 Task: Open a blank sheet, save the file as conflict.odt Add Heading 'Key elements of effective conflict resolution: 'Add the following points with small alphabets 'a)	Active listening_x000D_
b)	Empathy_x000D_
c)	Finding common ground_x000D_
d)	Compromising_x000D_
'Select the entire thext and change line spacing to  1.5 ,change the font size of heading and points to 26
Action: Mouse moved to (1039, 74)
Screenshot: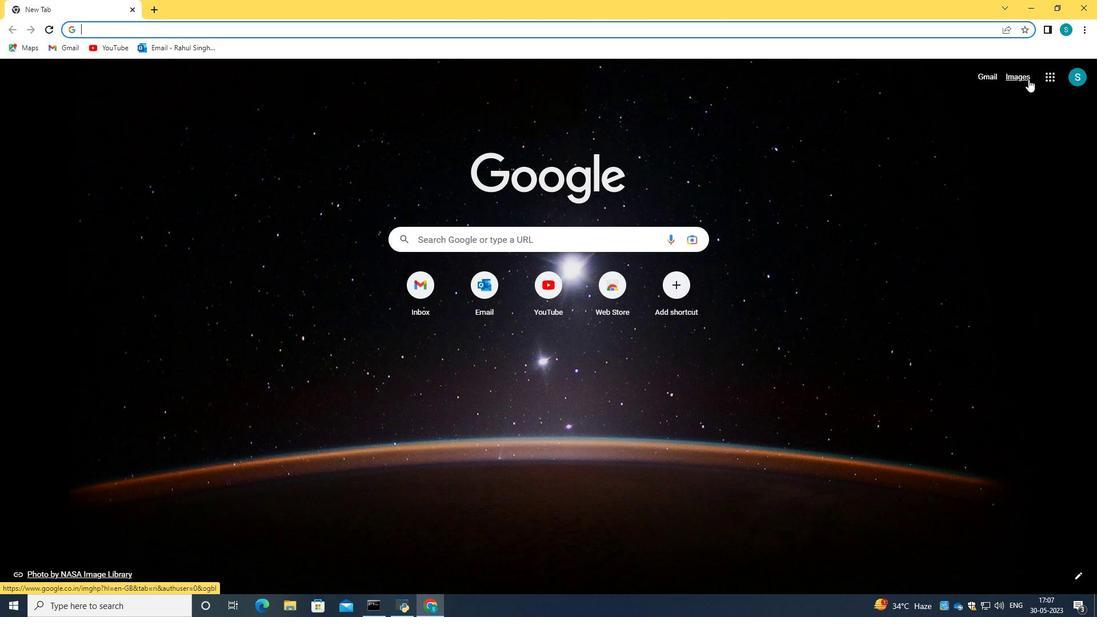 
Action: Mouse pressed left at (1039, 74)
Screenshot: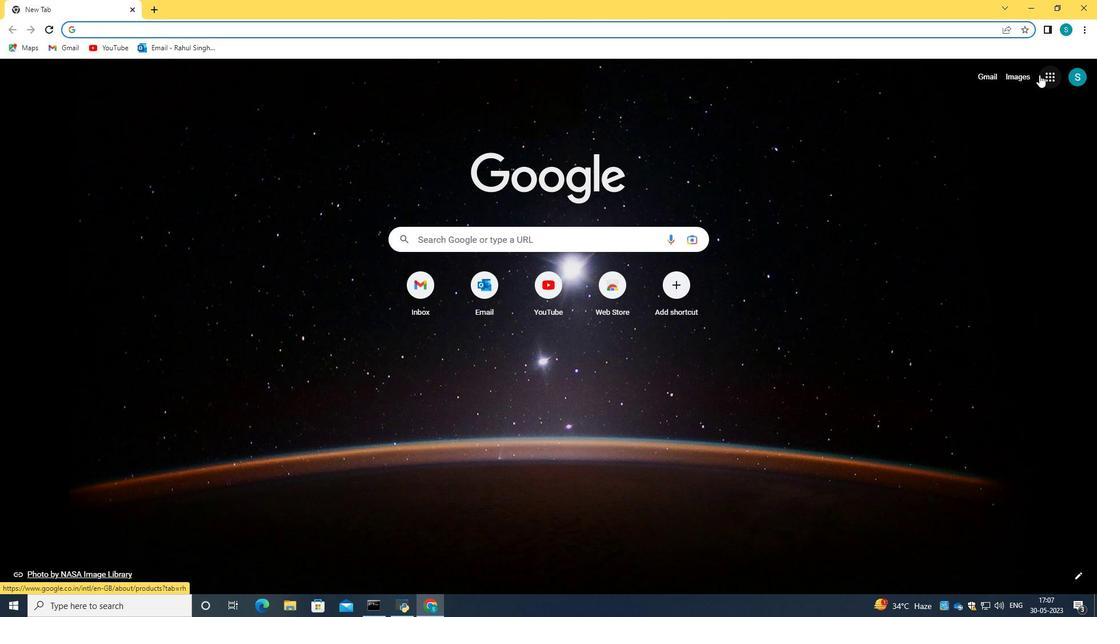 
Action: Mouse moved to (945, 186)
Screenshot: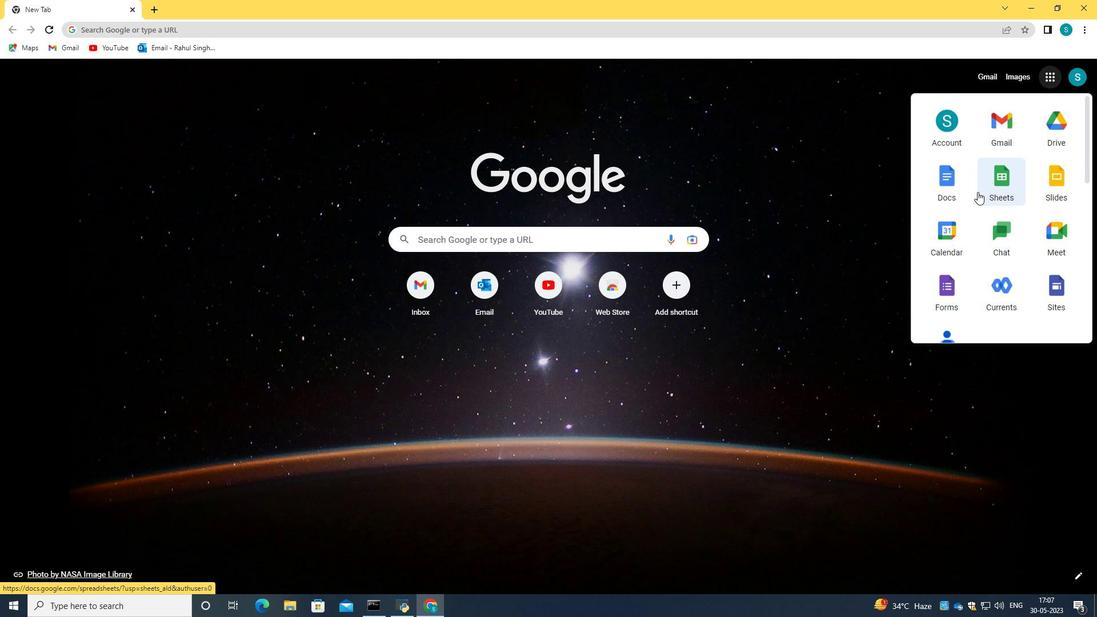 
Action: Mouse pressed left at (945, 186)
Screenshot: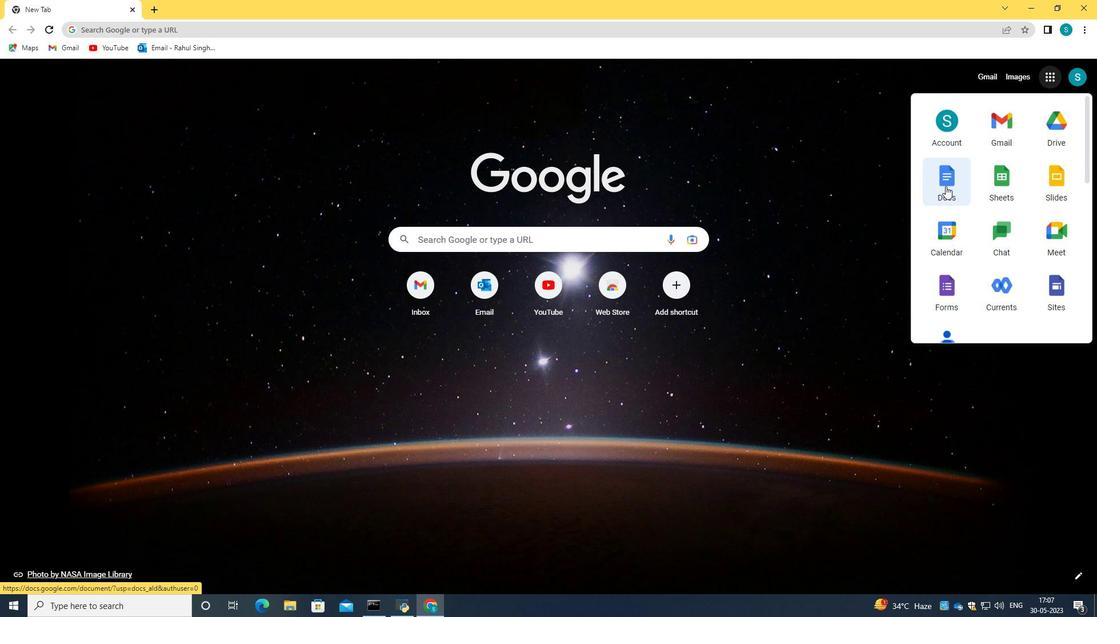 
Action: Mouse moved to (260, 188)
Screenshot: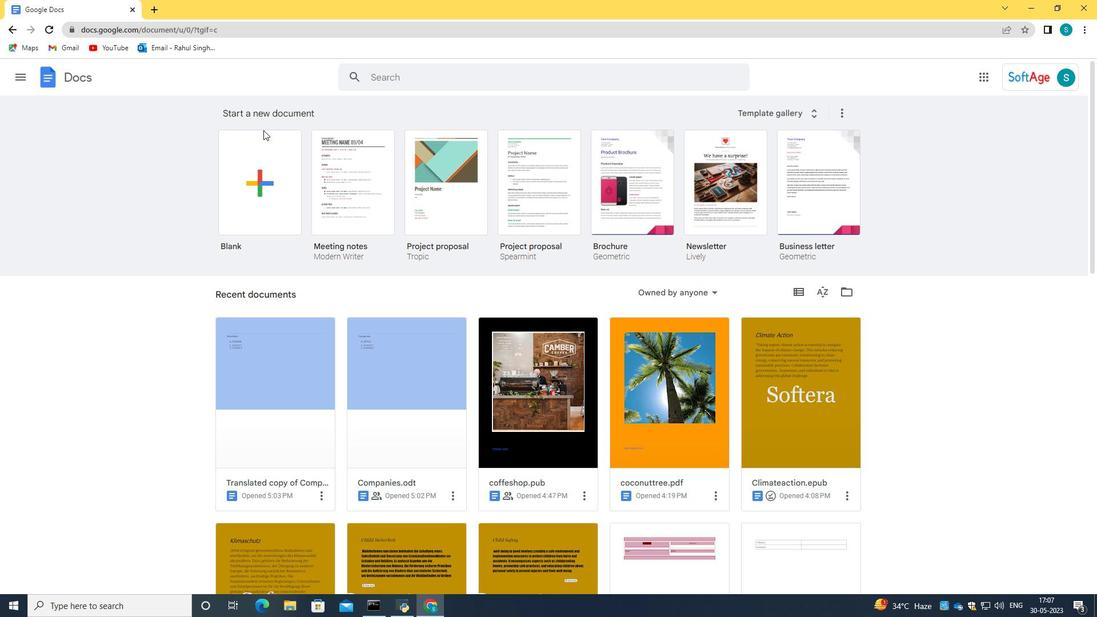 
Action: Mouse pressed left at (260, 188)
Screenshot: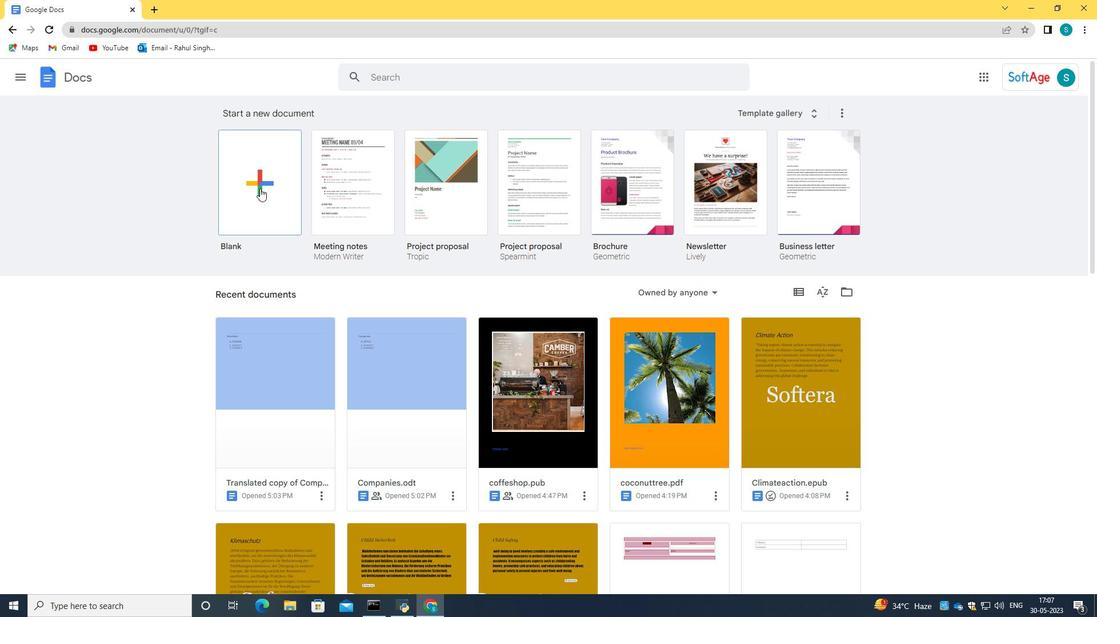 
Action: Mouse moved to (108, 68)
Screenshot: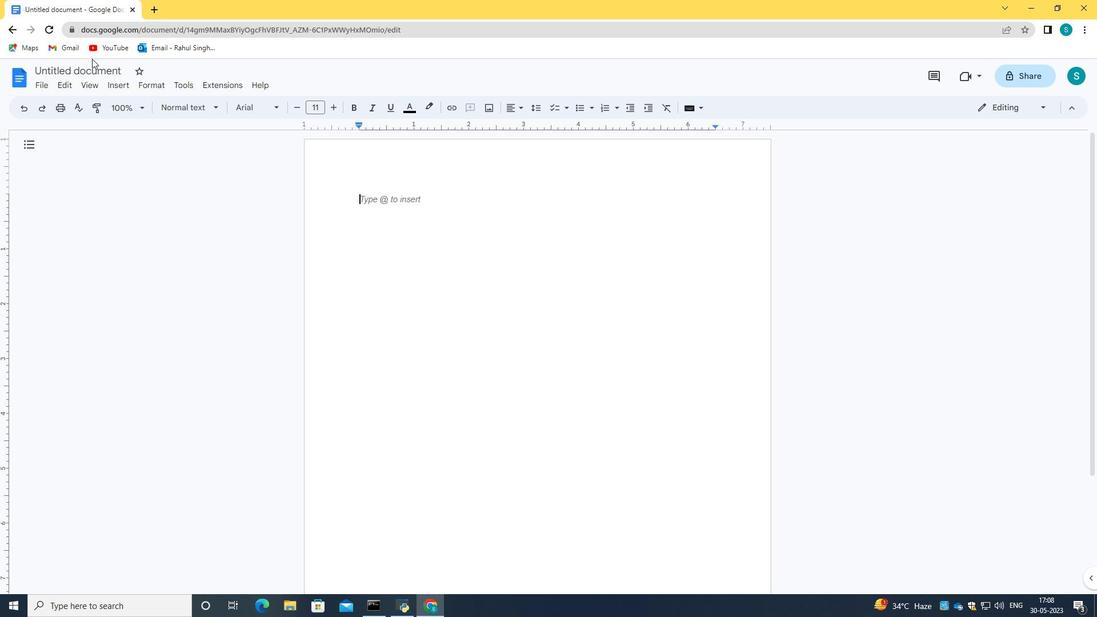 
Action: Mouse pressed left at (108, 68)
Screenshot: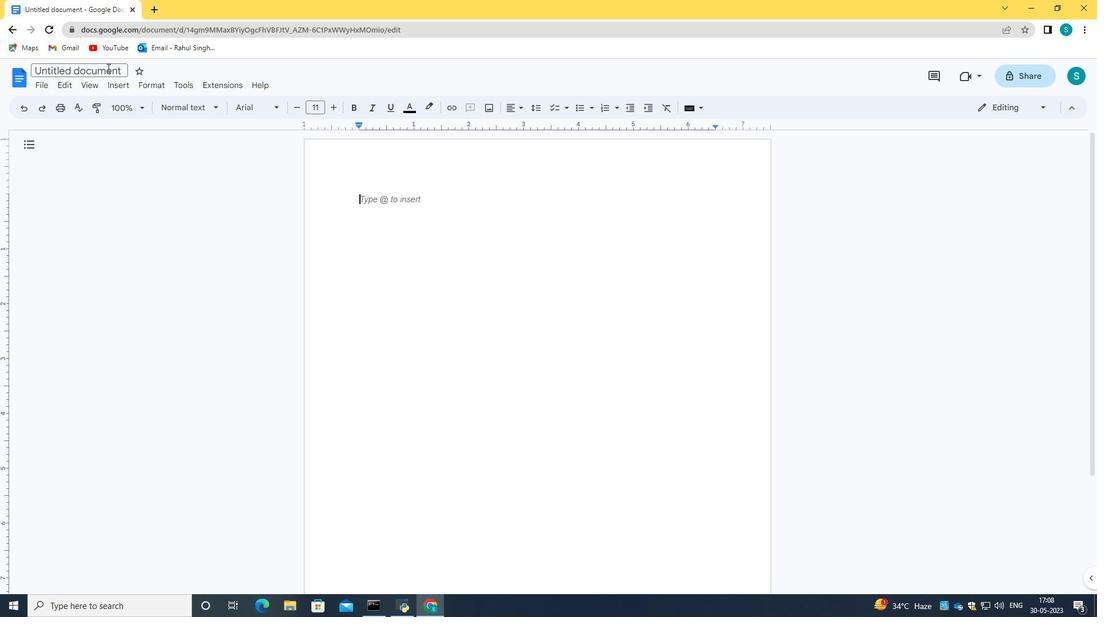 
Action: Key pressed <Key.caps_lock>C<Key.caps_lock>onflict.odt
Screenshot: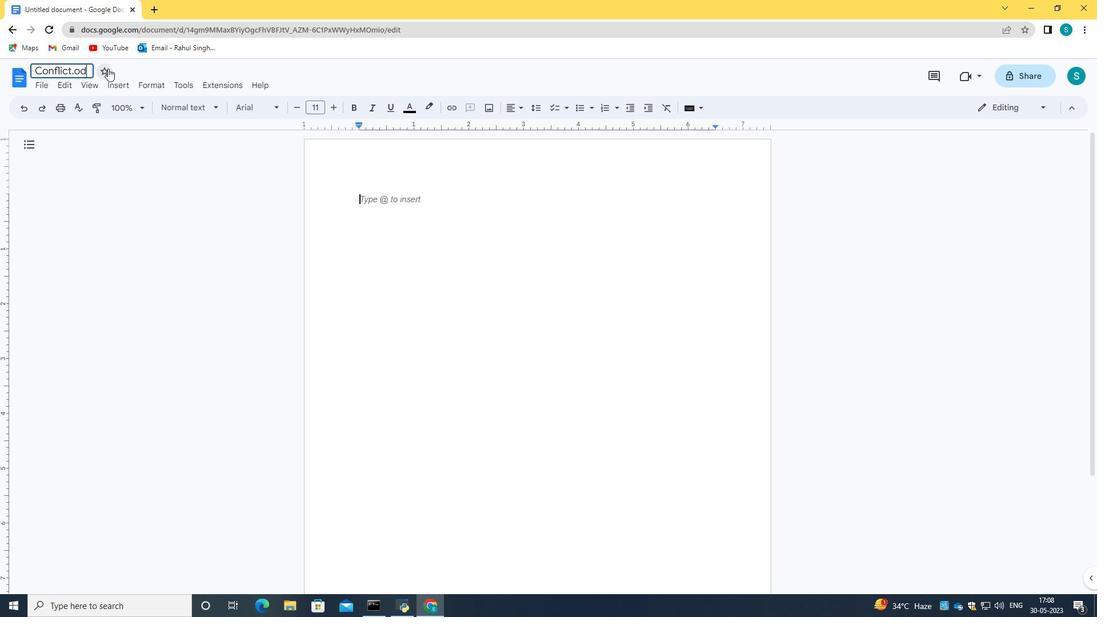 
Action: Mouse moved to (204, 69)
Screenshot: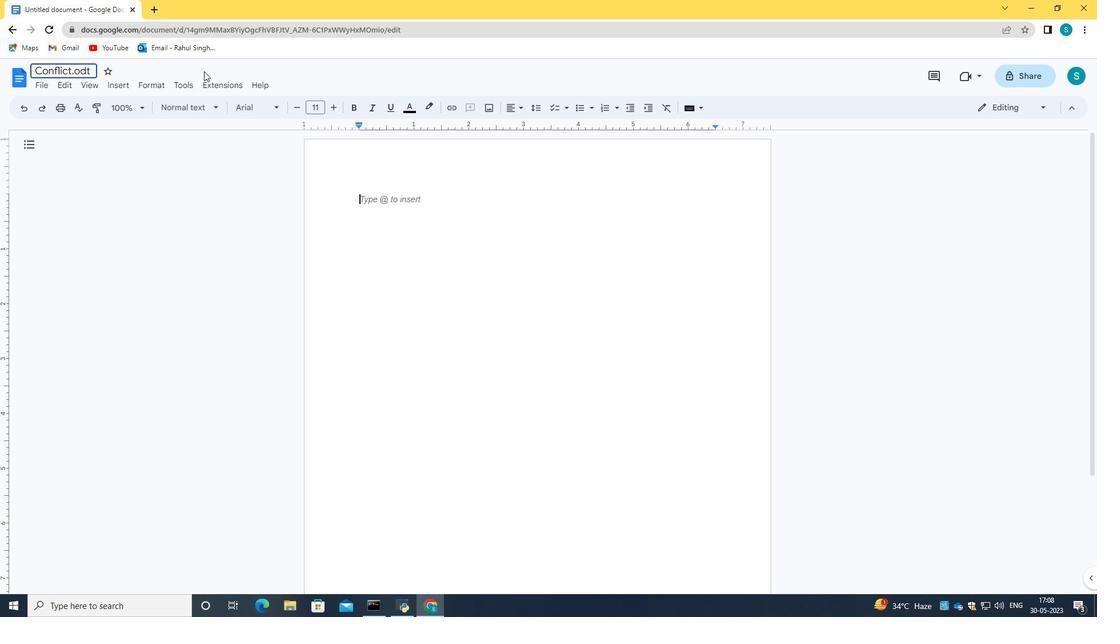 
Action: Mouse pressed left at (204, 69)
Screenshot: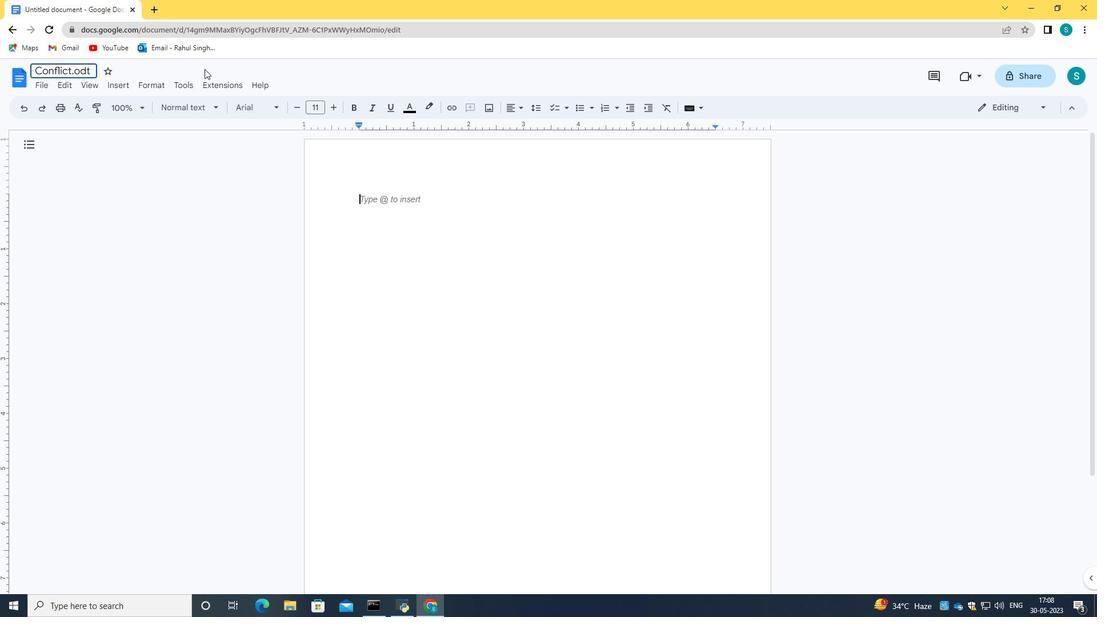 
Action: Mouse moved to (453, 214)
Screenshot: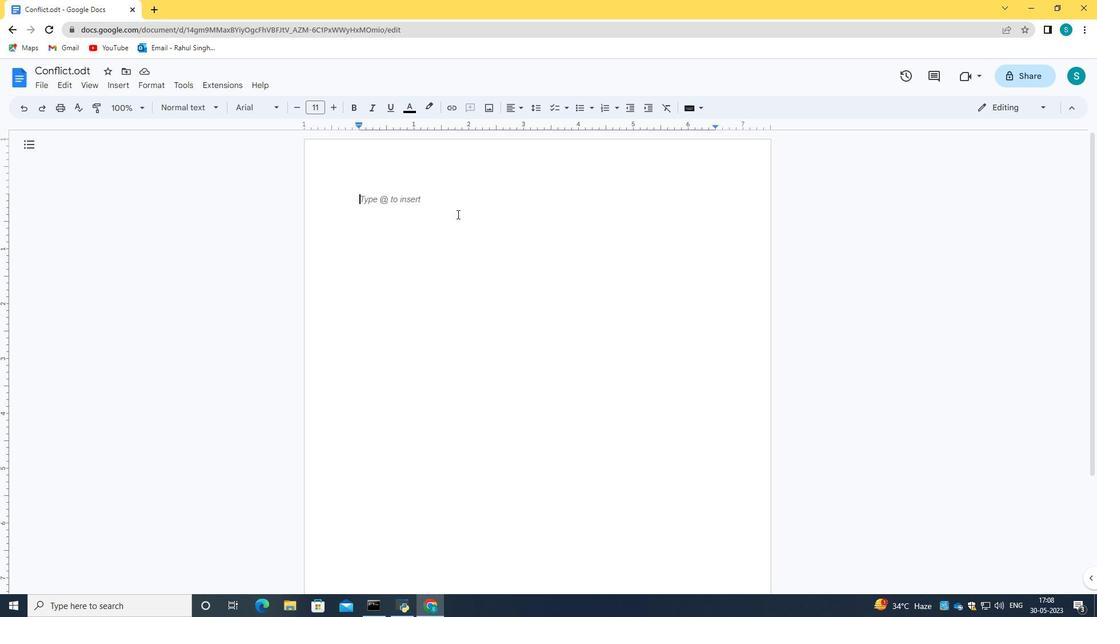 
Action: Key pressed <Key.caps_lock>KK
Screenshot: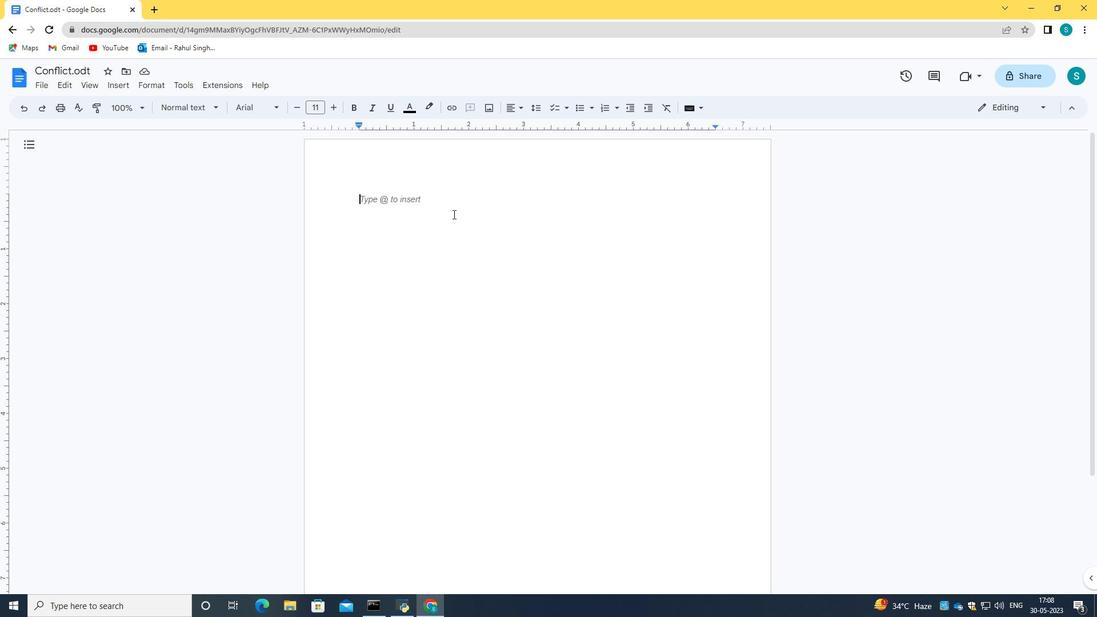 
Action: Mouse moved to (451, 214)
Screenshot: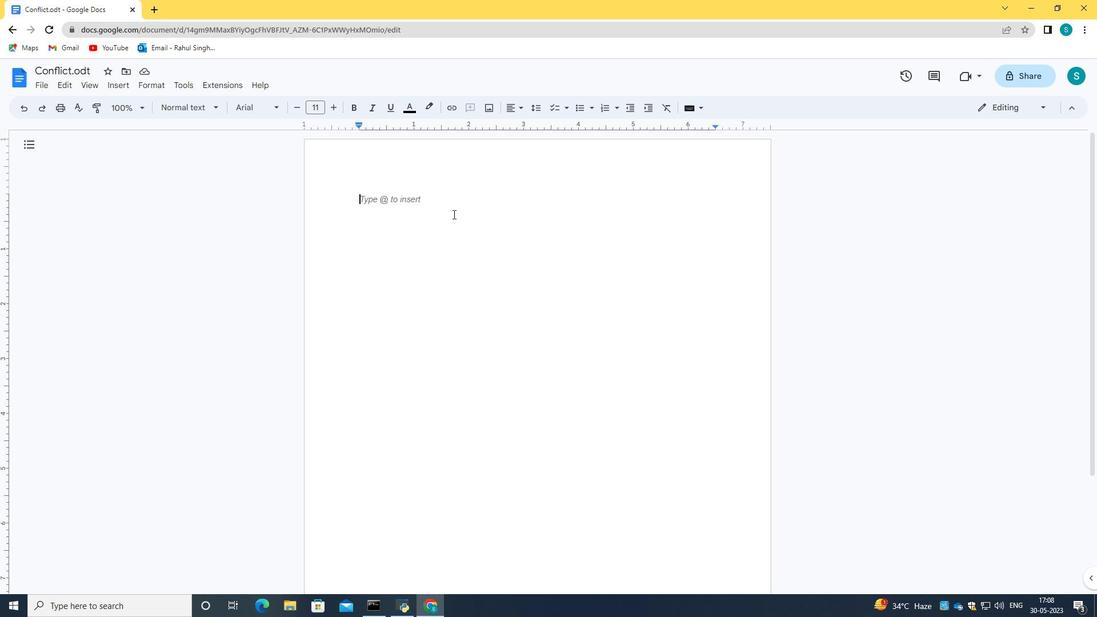 
Action: Mouse pressed left at (451, 214)
Screenshot: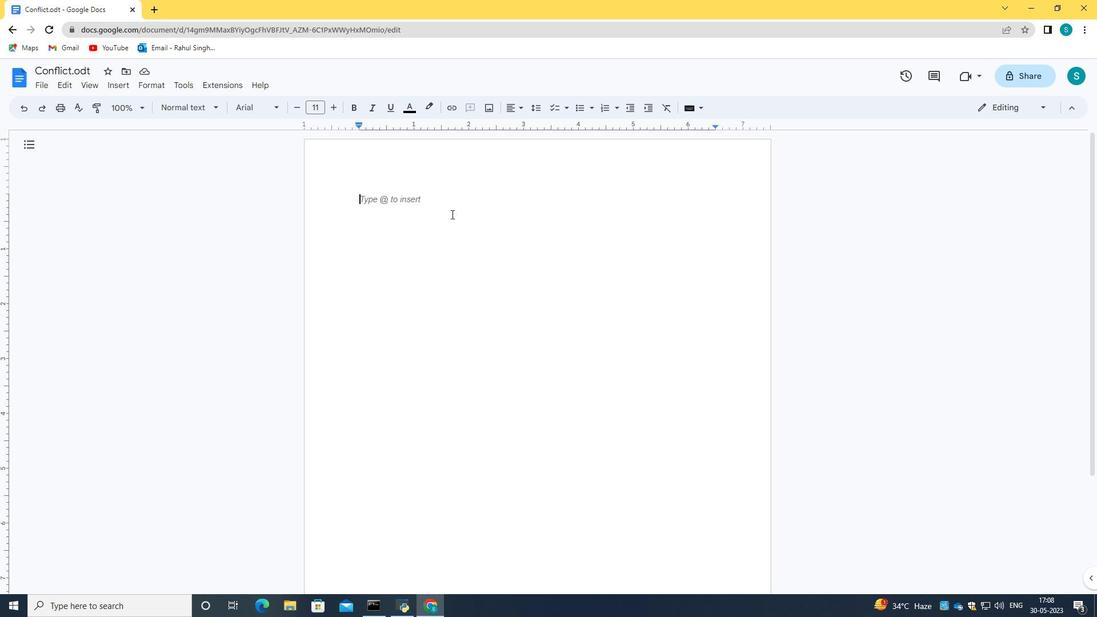 
Action: Mouse moved to (397, 203)
Screenshot: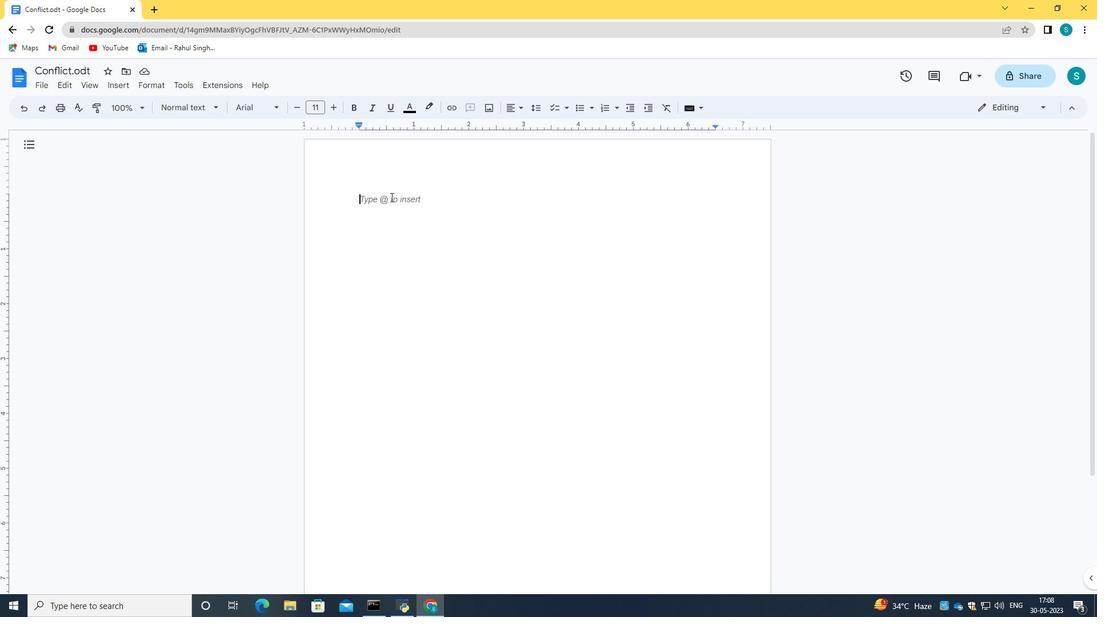 
Action: Mouse pressed left at (397, 203)
Screenshot: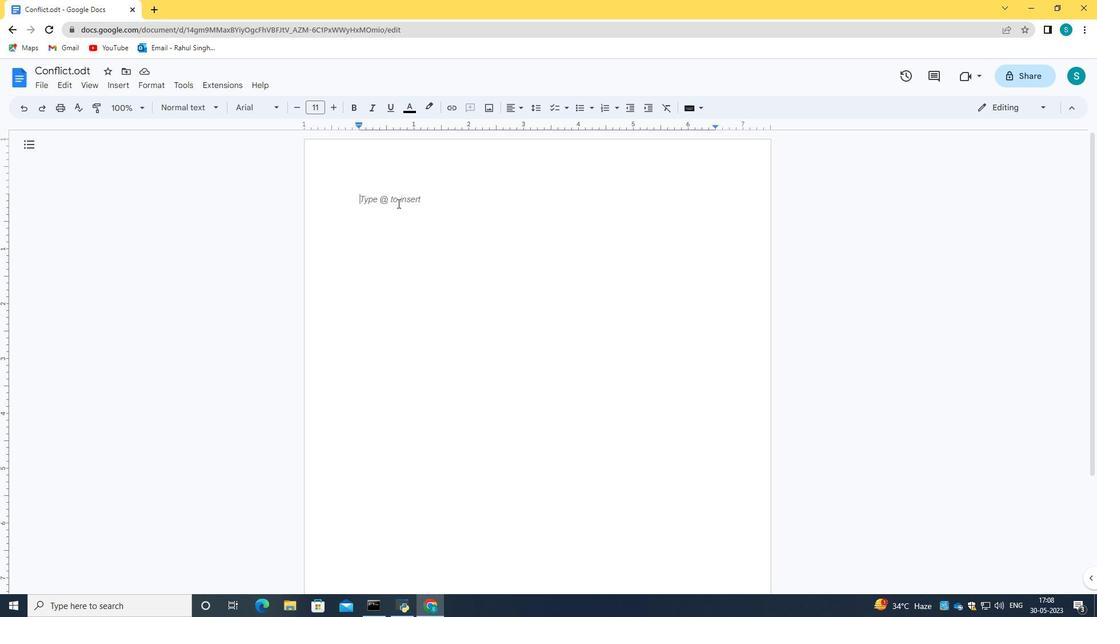 
Action: Mouse moved to (398, 203)
Screenshot: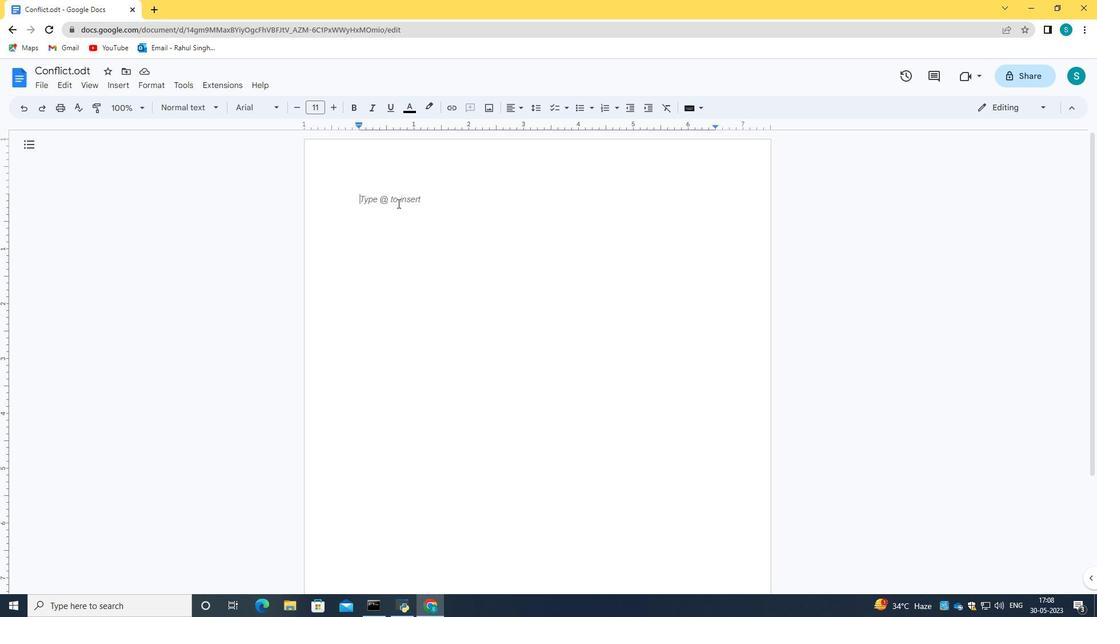 
Action: Key pressed FD<Key.backspace><Key.backspace><Key.caps_lock>k<Key.caps_lock><Key.backspace>K<Key.caps_lock>ty<Key.backspace><Key.backspace>ey<Key.space><Key.caps_lock>E<Key.caps_lock>lements<Key.space>of<Key.space>effective<Key.space>conflict<Key.space>resolution<Key.enter><Key.backspace><Key.shift_r><Key.shift_r><Key.shift_r>:<Key.backspace><Key.enter><Key.enter>
Screenshot: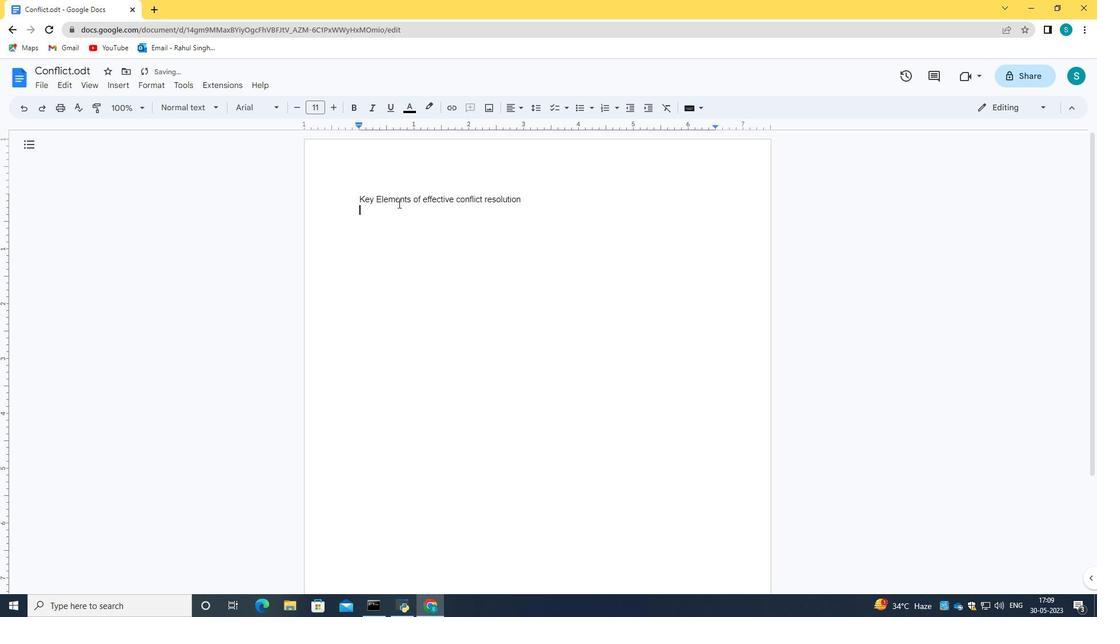 
Action: Mouse scrolled (398, 204) with delta (0, 0)
Screenshot: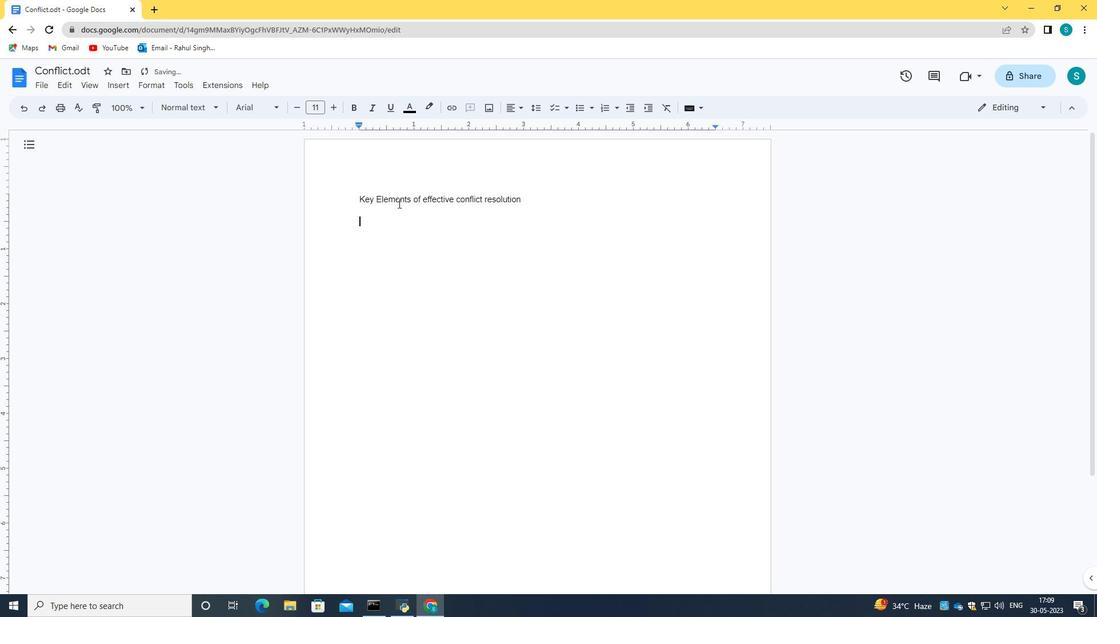 
Action: Mouse moved to (398, 202)
Screenshot: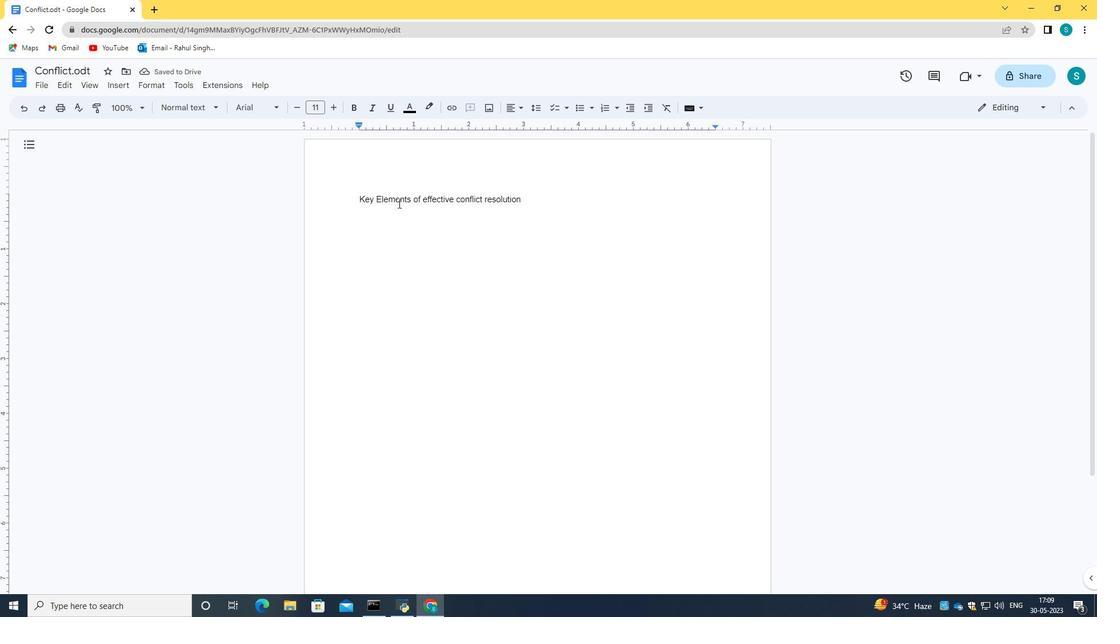 
Action: Key pressed <Key.shift>A<Key.backspace>a<Key.shift_r>)<Key.space><Key.caps_lock>A<Key.caps_lock>ctivr<Key.space><Key.backspace><Key.backspace>e<Key.space><Key.backspace><Key.backspace><Key.backspace><Key.backspace><Key.backspace><Key.backspace><Key.backspace>active<Key.space>listening<Key.enter><Key.caps_lock>E<Key.caps_lock>mpathy<Key.enter>finding<Key.space>common<Key.space>ground<Key.enter>comprosmising
Screenshot: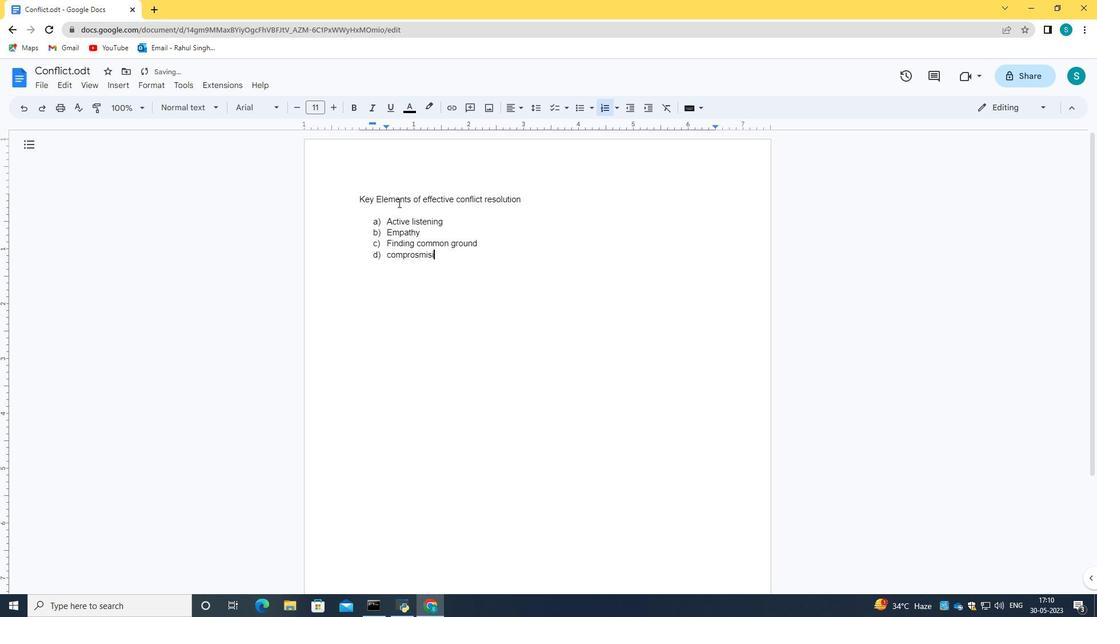 
Action: Mouse moved to (492, 278)
Screenshot: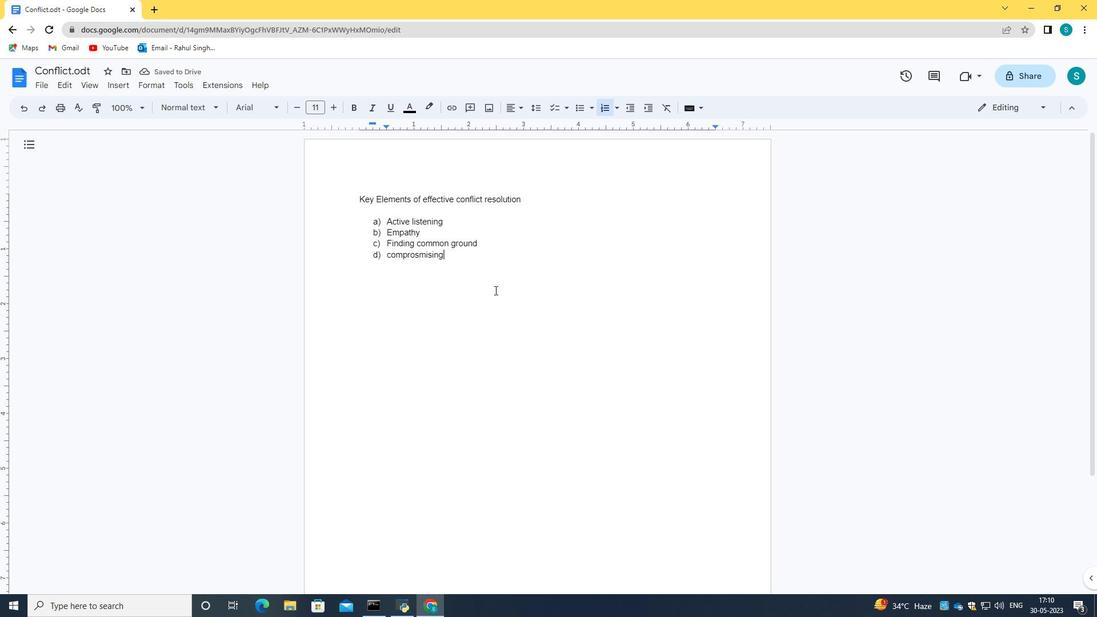 
Action: Mouse pressed left at (492, 278)
Screenshot: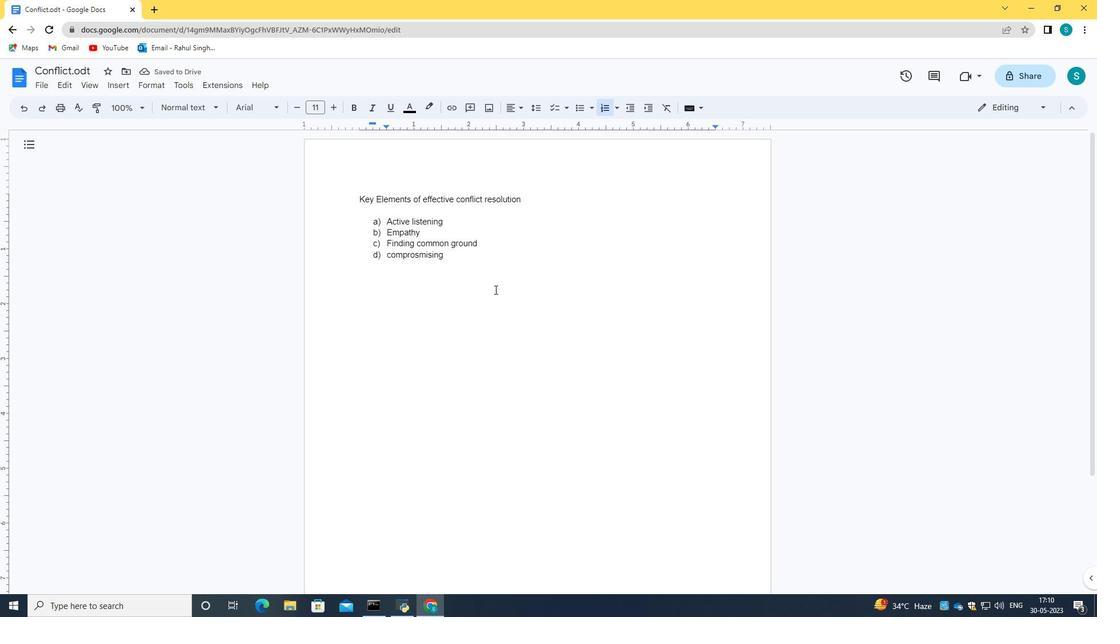 
Action: Mouse moved to (430, 240)
Screenshot: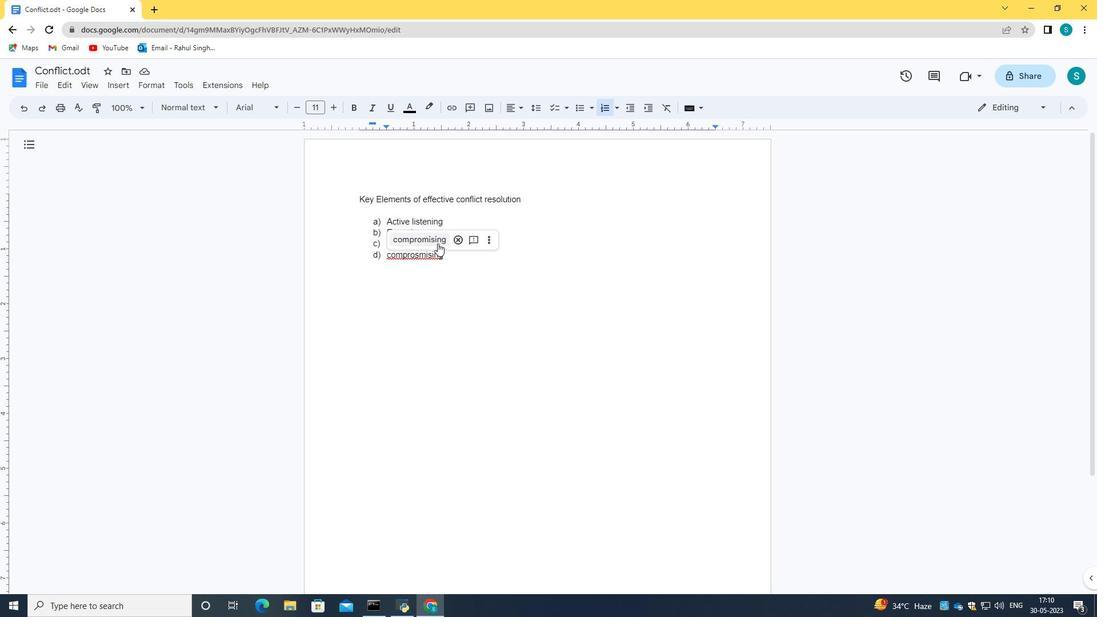 
Action: Mouse pressed left at (430, 240)
Screenshot: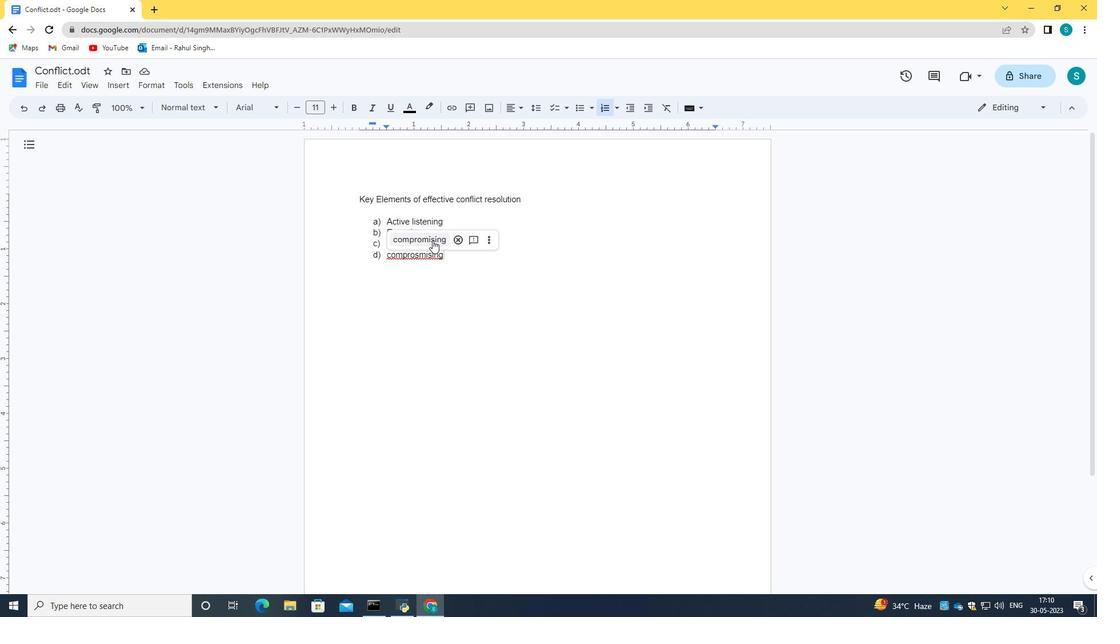
Action: Mouse moved to (385, 218)
Screenshot: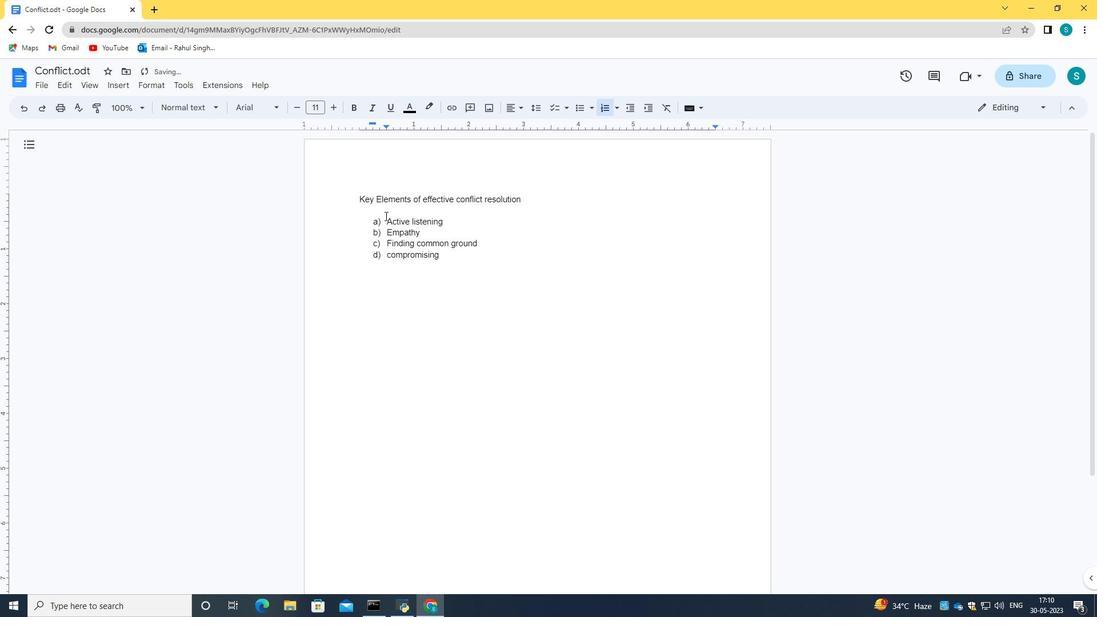 
Action: Mouse pressed left at (385, 218)
Screenshot: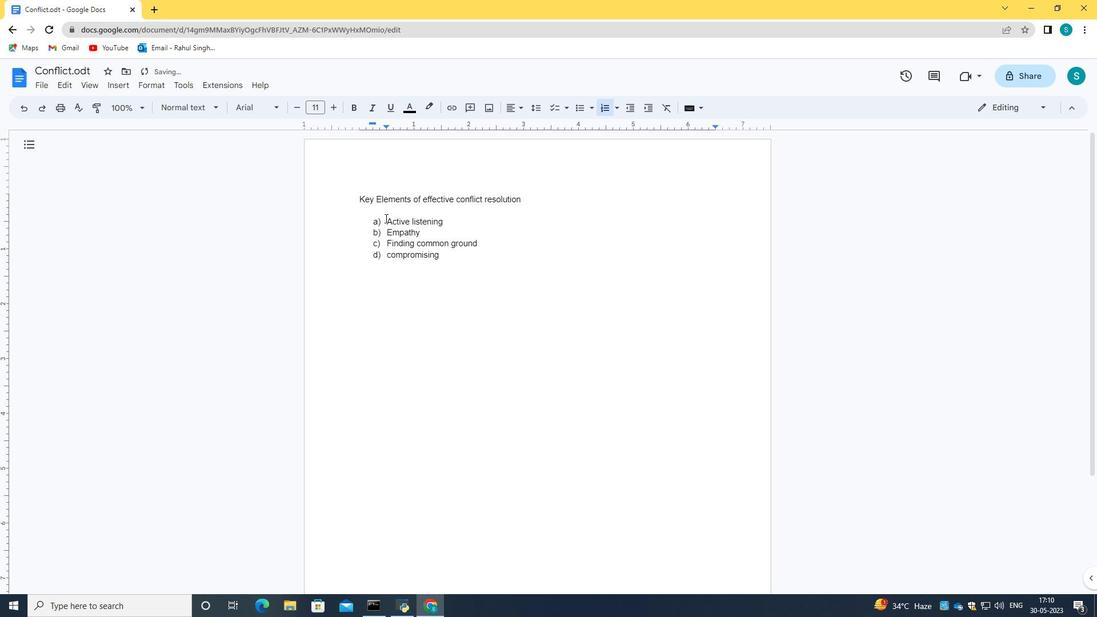 
Action: Mouse moved to (358, 197)
Screenshot: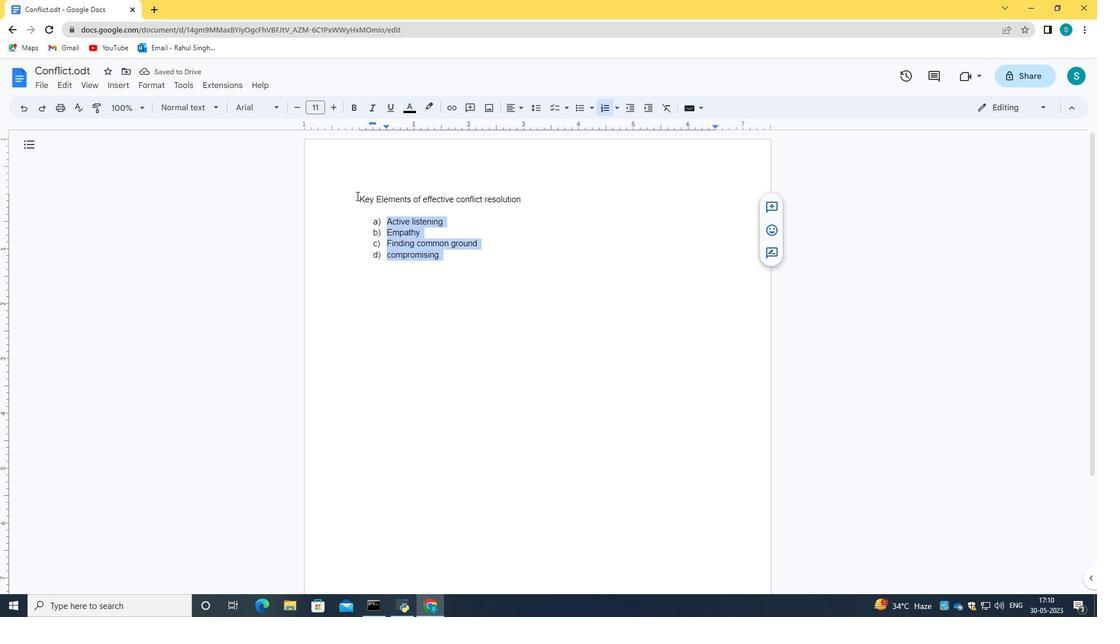
Action: Mouse pressed left at (358, 197)
Screenshot: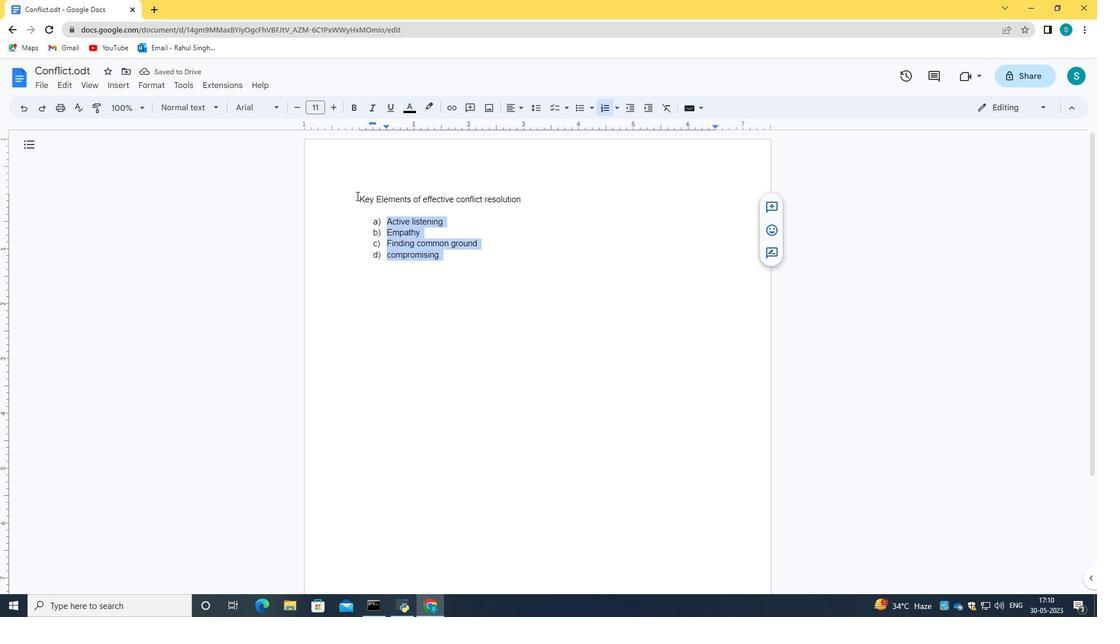 
Action: Mouse moved to (538, 107)
Screenshot: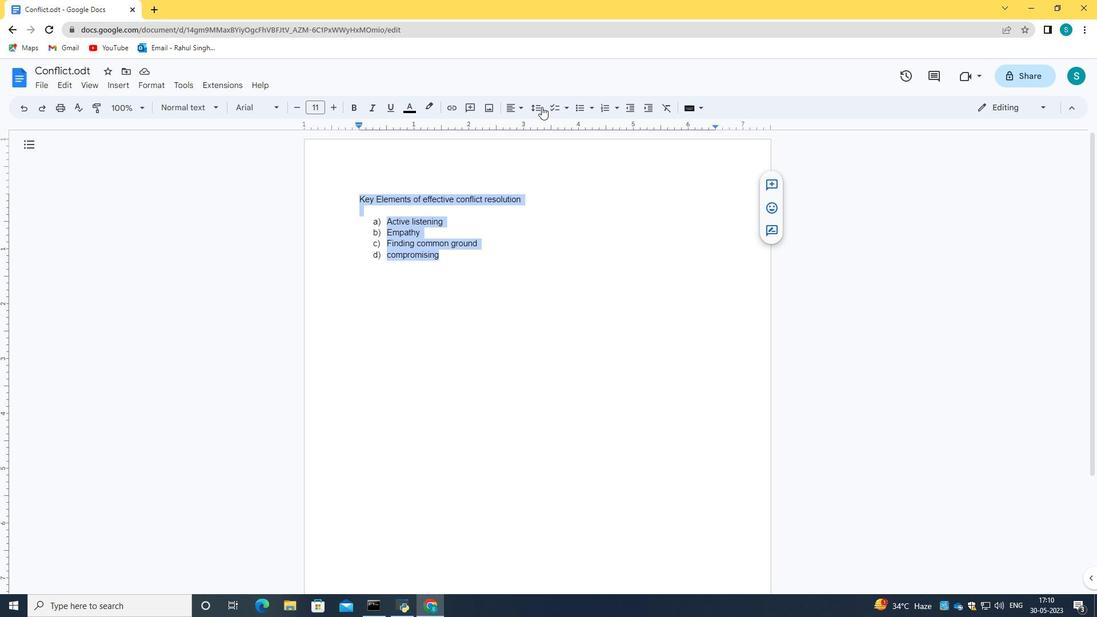 
Action: Mouse pressed left at (538, 107)
Screenshot: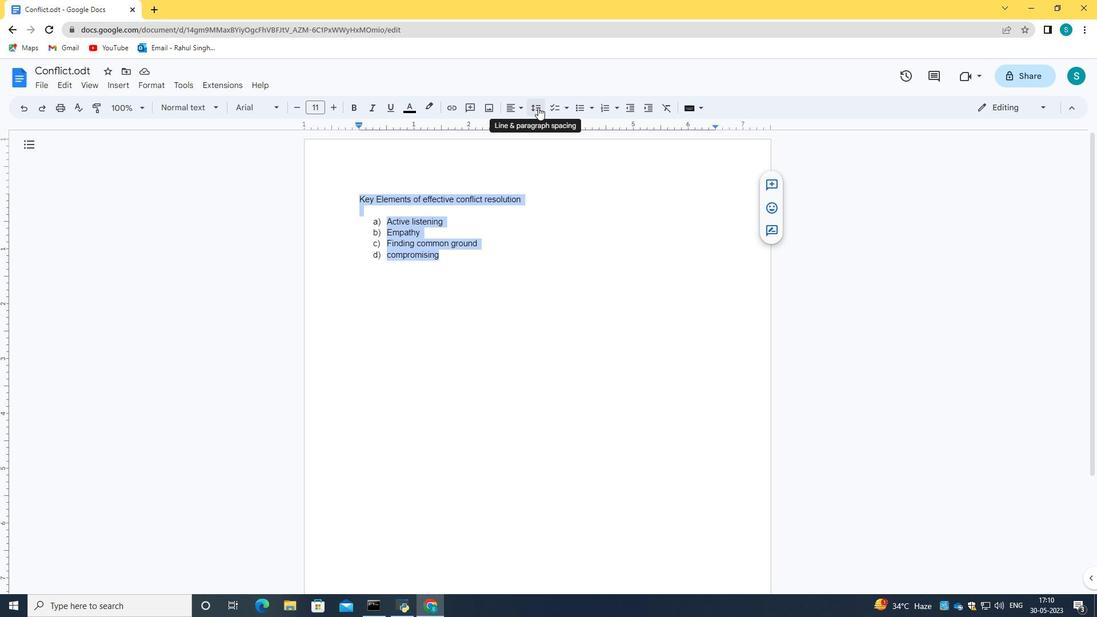 
Action: Mouse moved to (560, 167)
Screenshot: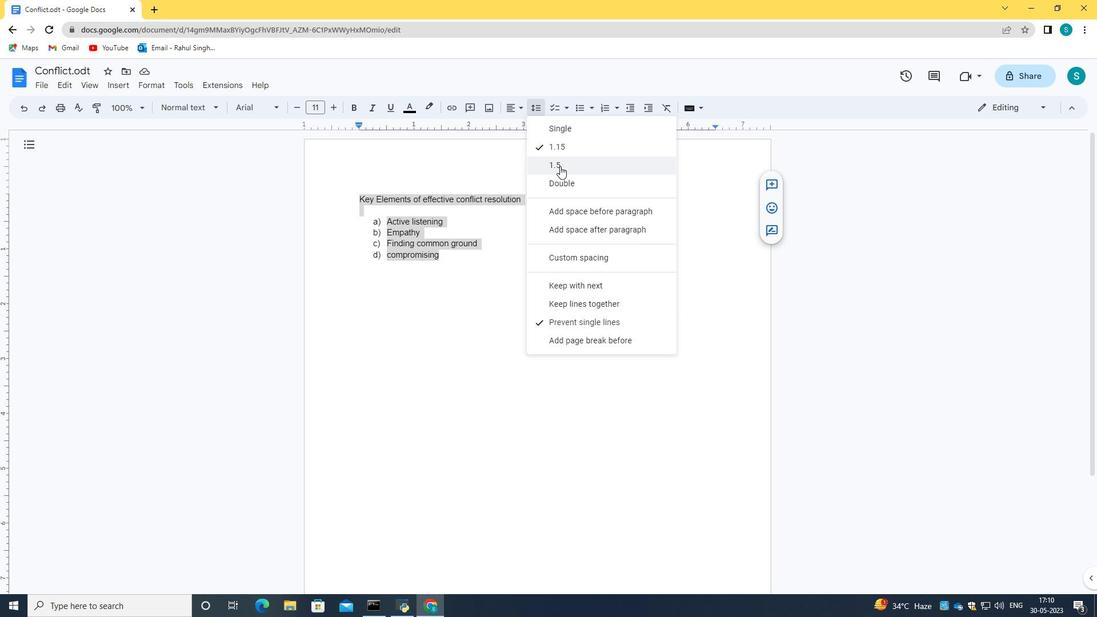 
Action: Mouse pressed left at (560, 167)
Screenshot: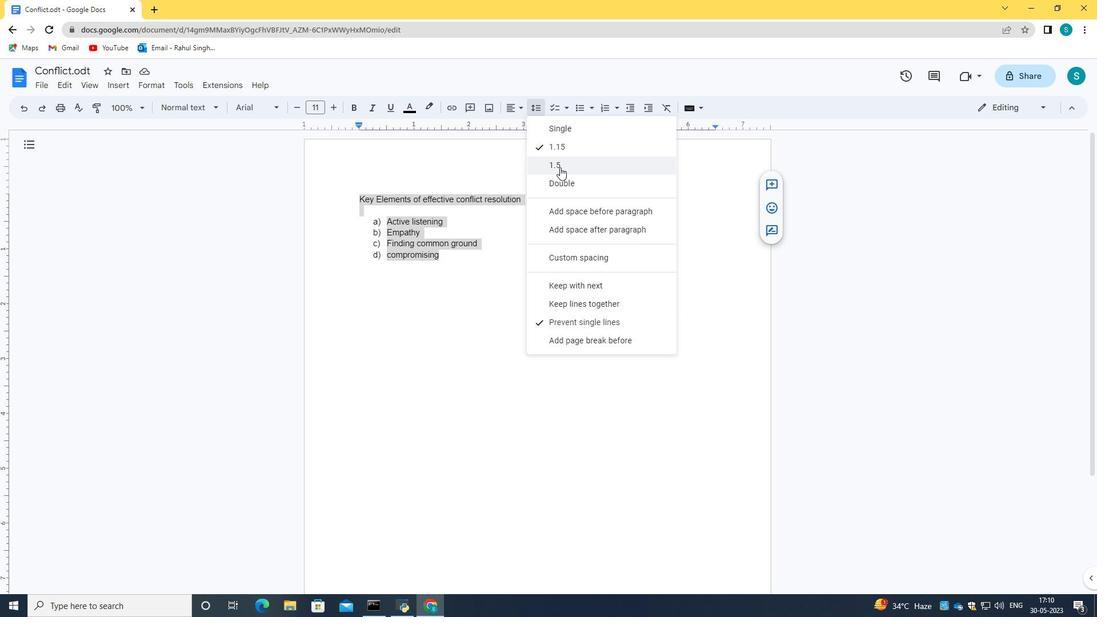 
Action: Mouse moved to (548, 168)
Screenshot: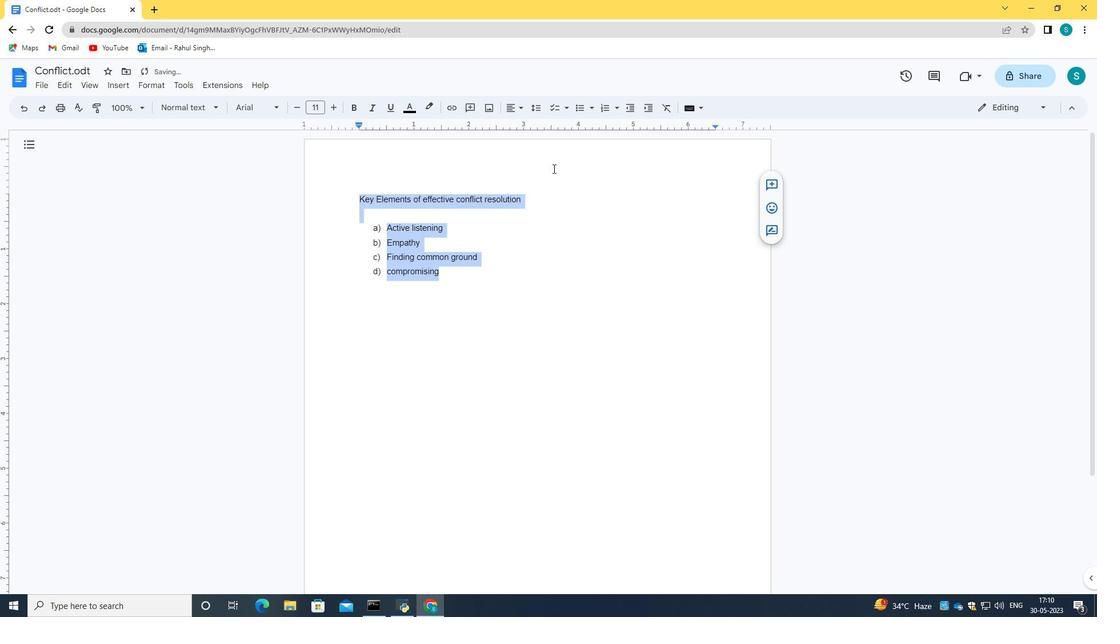 
Action: Mouse pressed left at (548, 168)
Screenshot: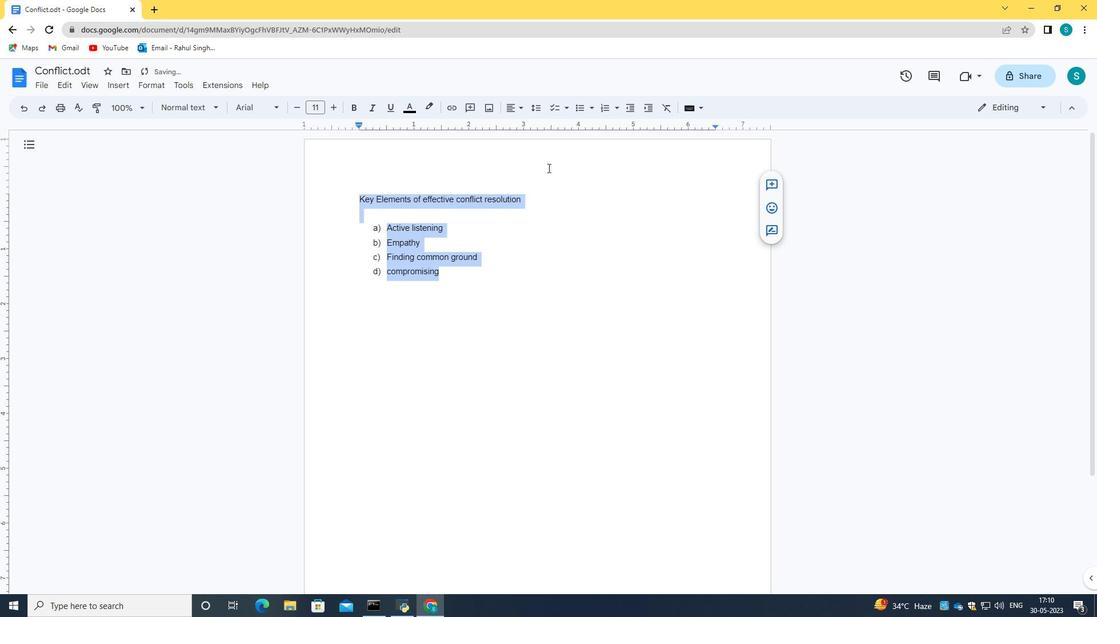 
Action: Mouse moved to (354, 194)
Screenshot: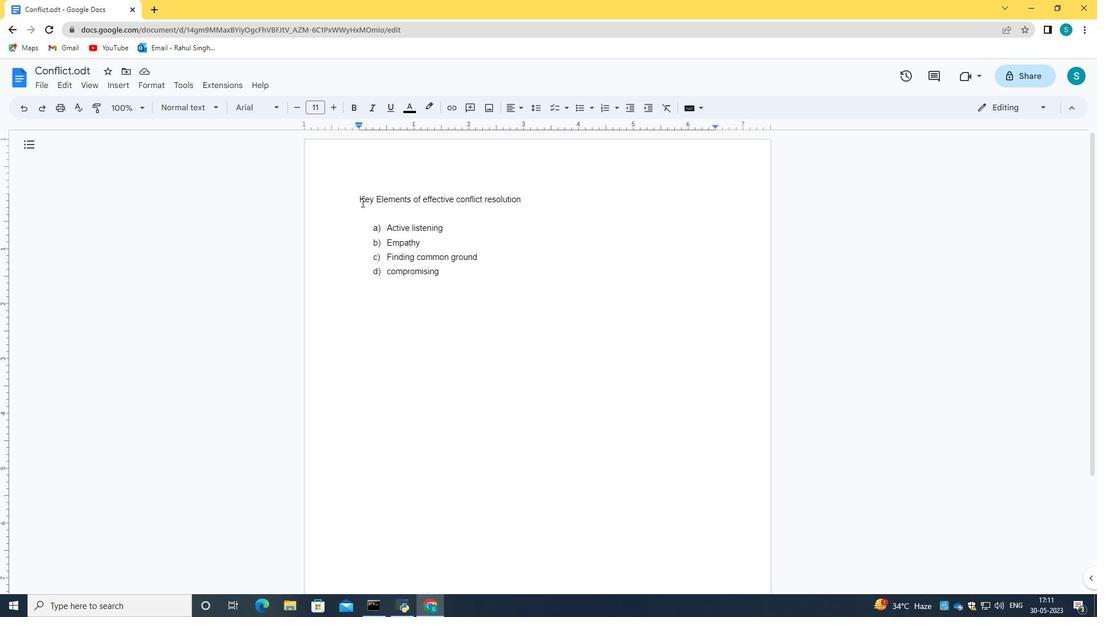 
Action: Mouse pressed left at (354, 194)
Screenshot: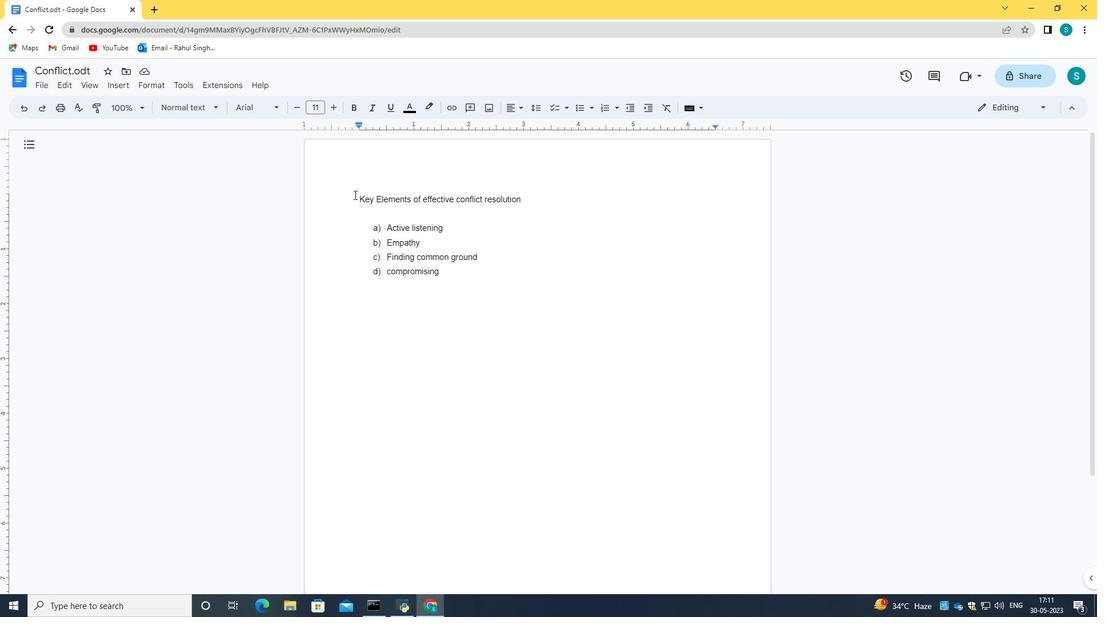 
Action: Mouse moved to (338, 105)
Screenshot: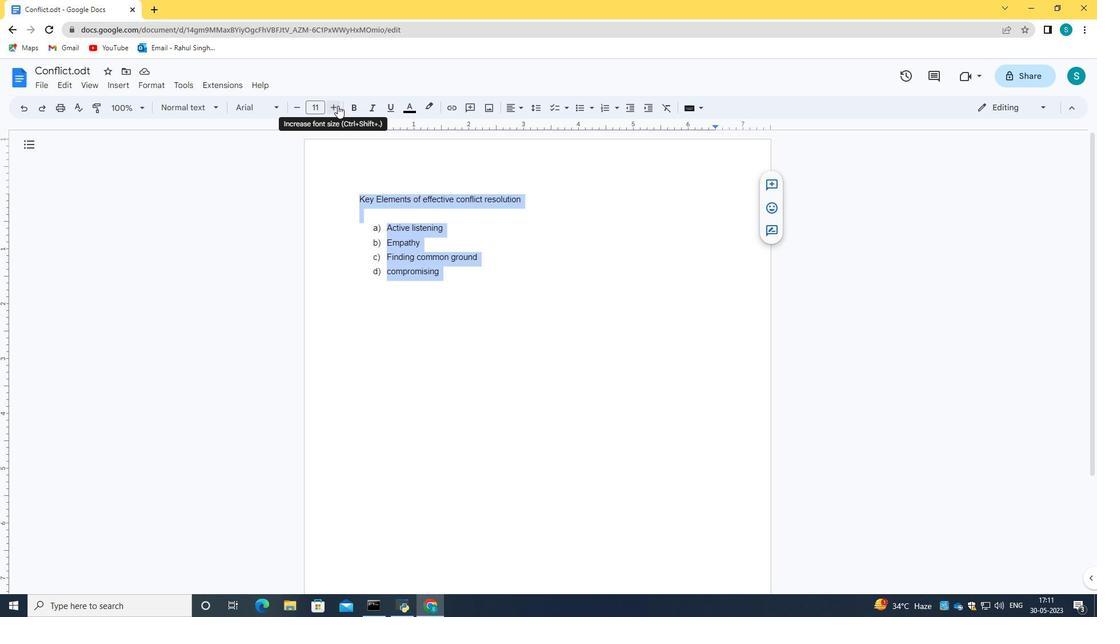
Action: Mouse pressed left at (338, 105)
Screenshot: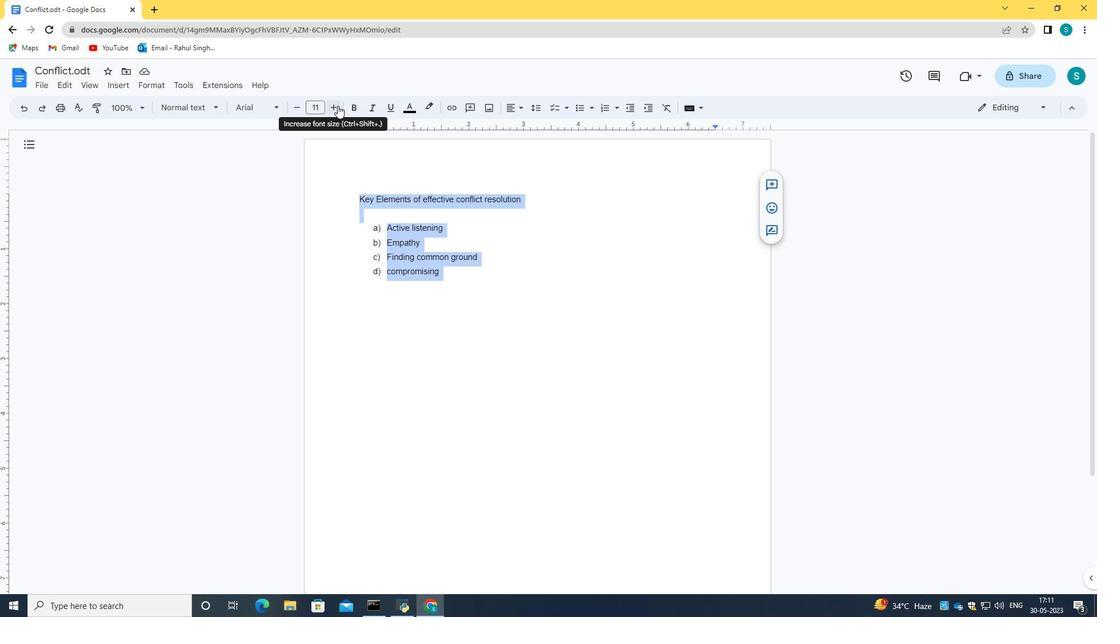 
Action: Mouse pressed left at (338, 105)
Screenshot: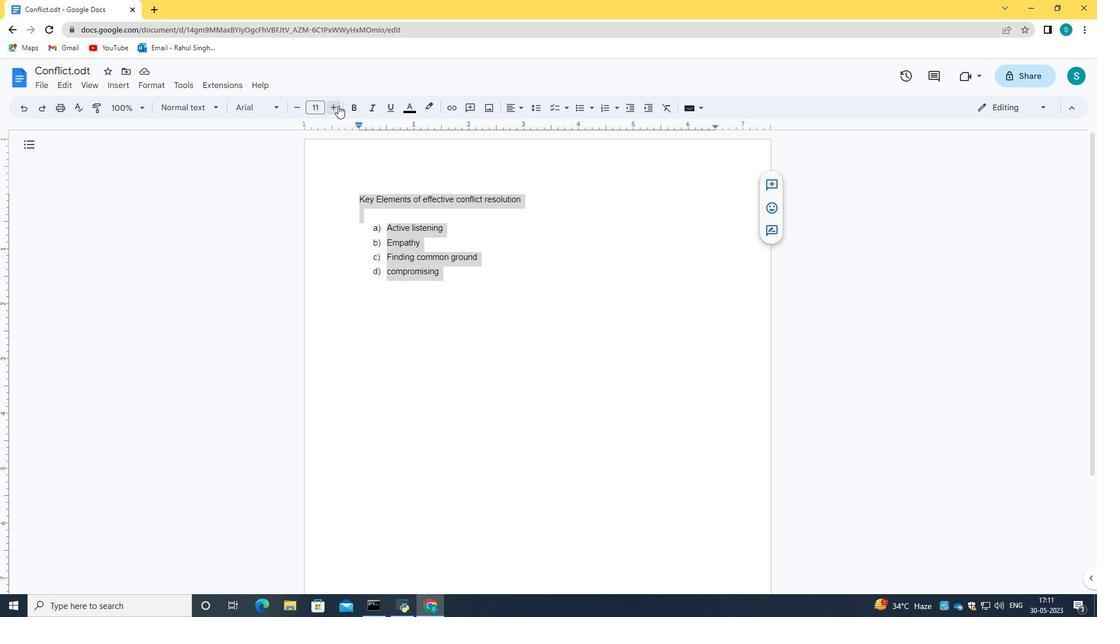 
Action: Mouse pressed left at (338, 105)
Screenshot: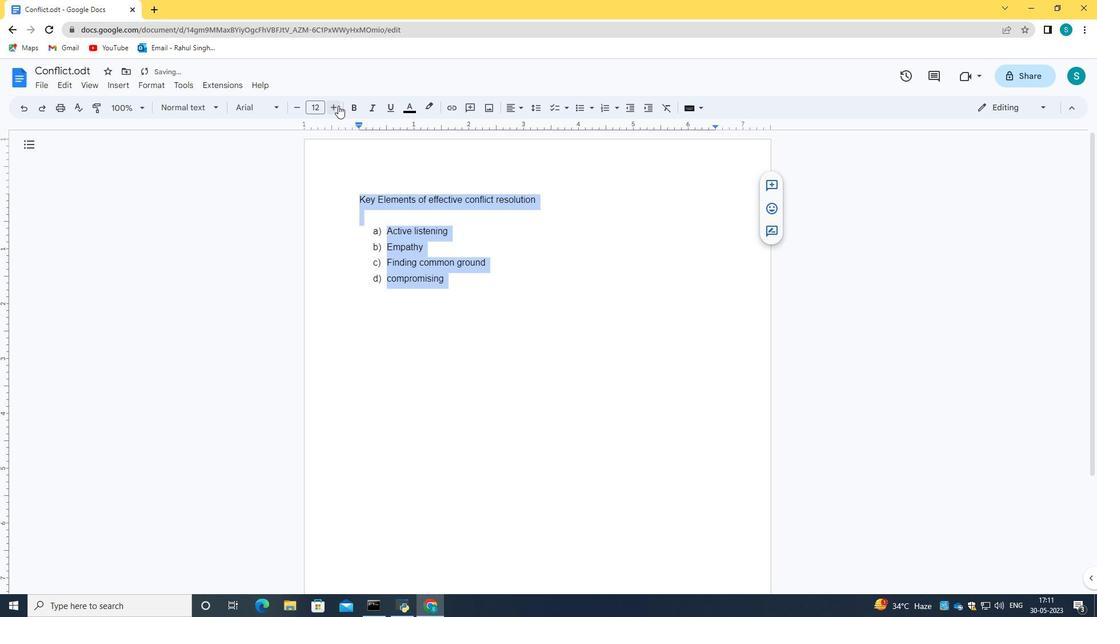 
Action: Mouse pressed left at (338, 105)
Screenshot: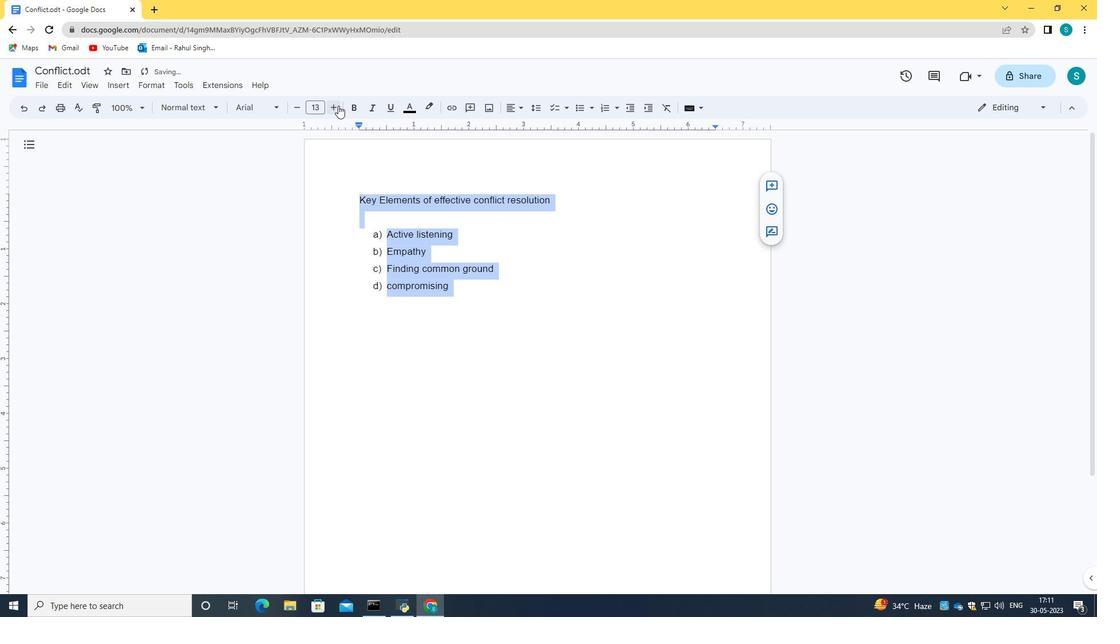 
Action: Mouse pressed left at (338, 105)
Screenshot: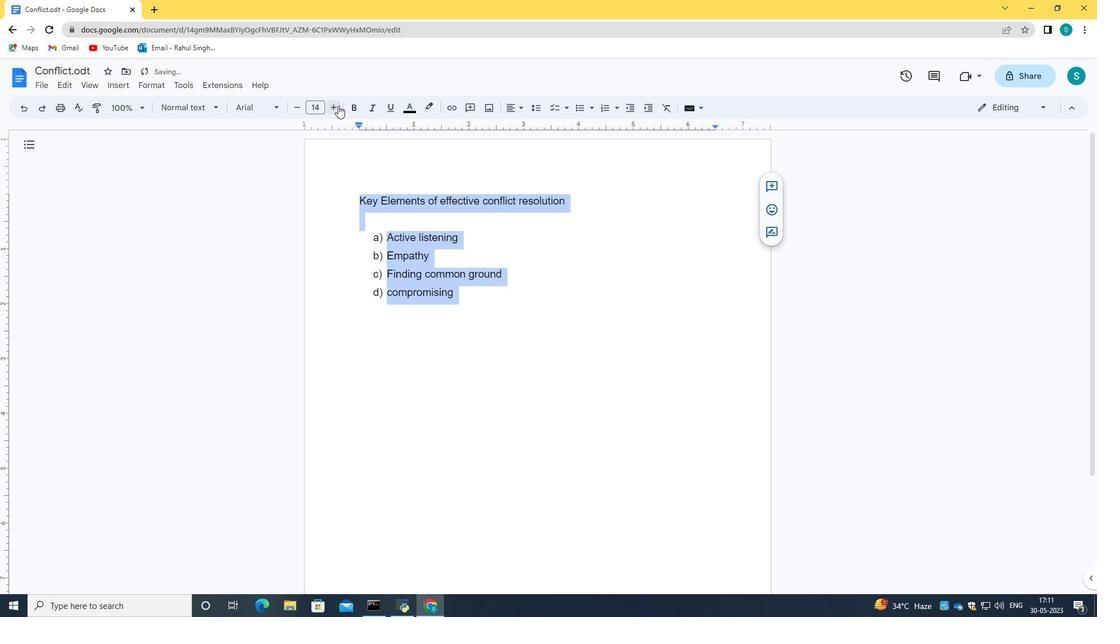
Action: Mouse pressed left at (338, 105)
Screenshot: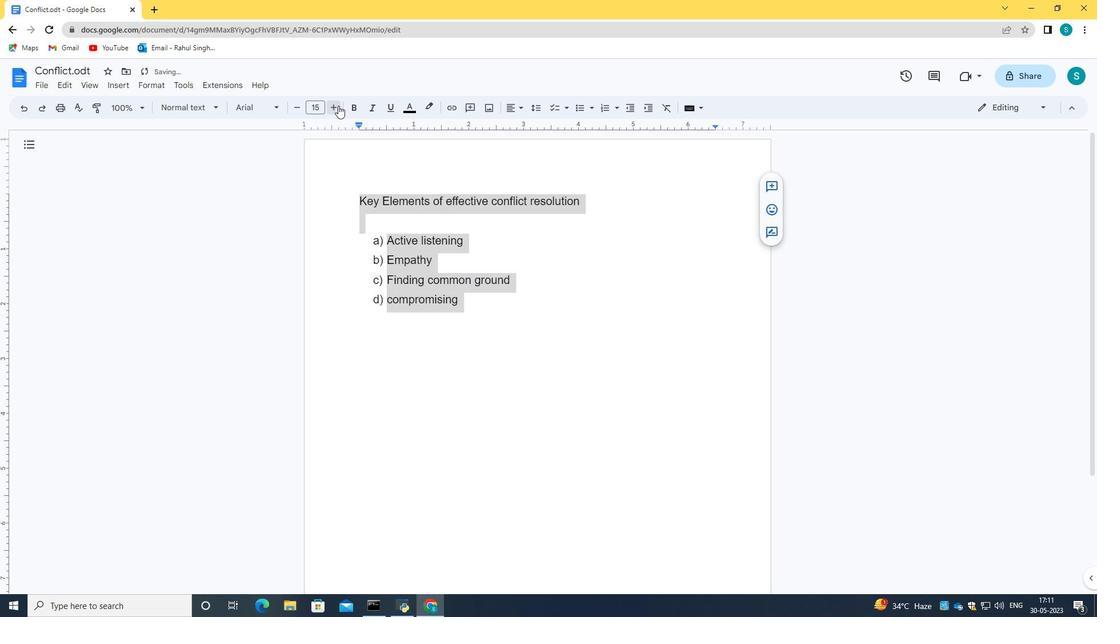 
Action: Mouse pressed left at (338, 105)
Screenshot: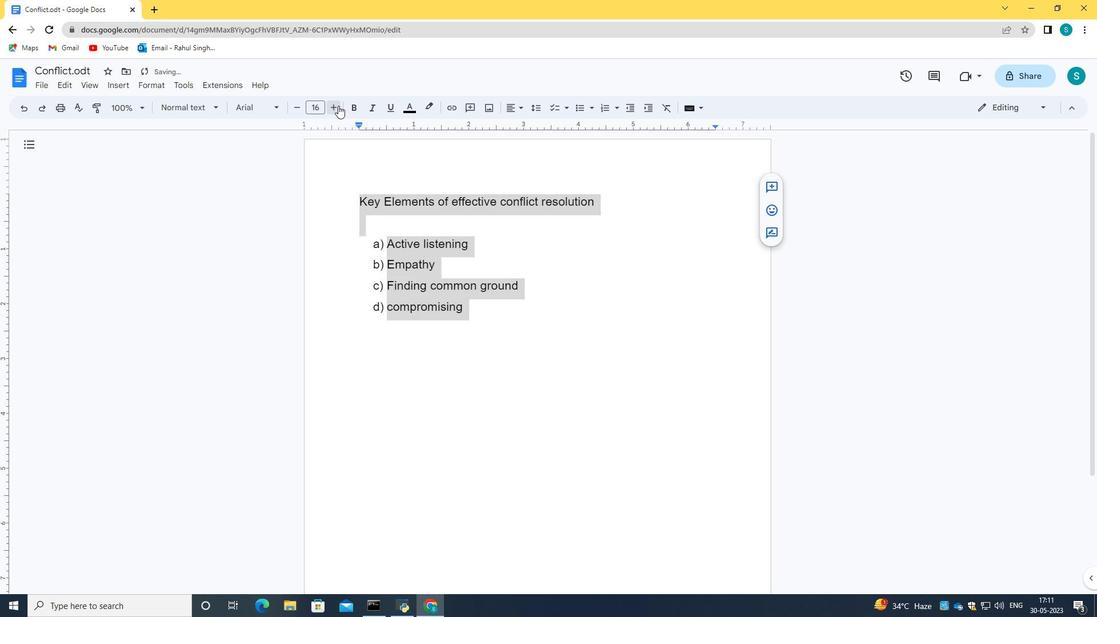
Action: Mouse pressed left at (338, 105)
Screenshot: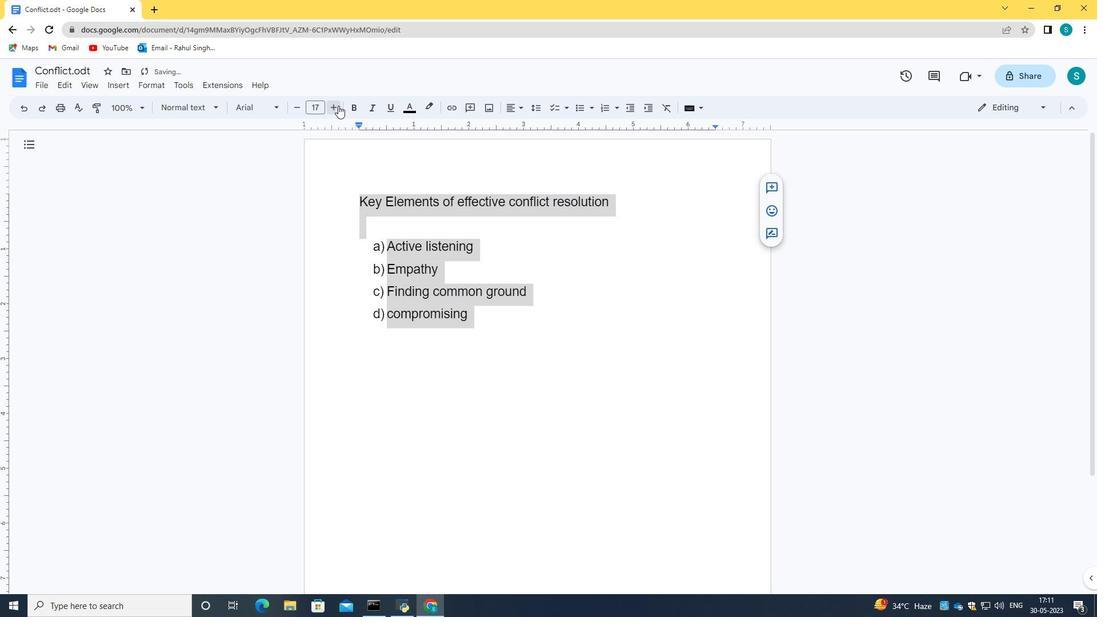 
Action: Mouse pressed left at (338, 105)
Screenshot: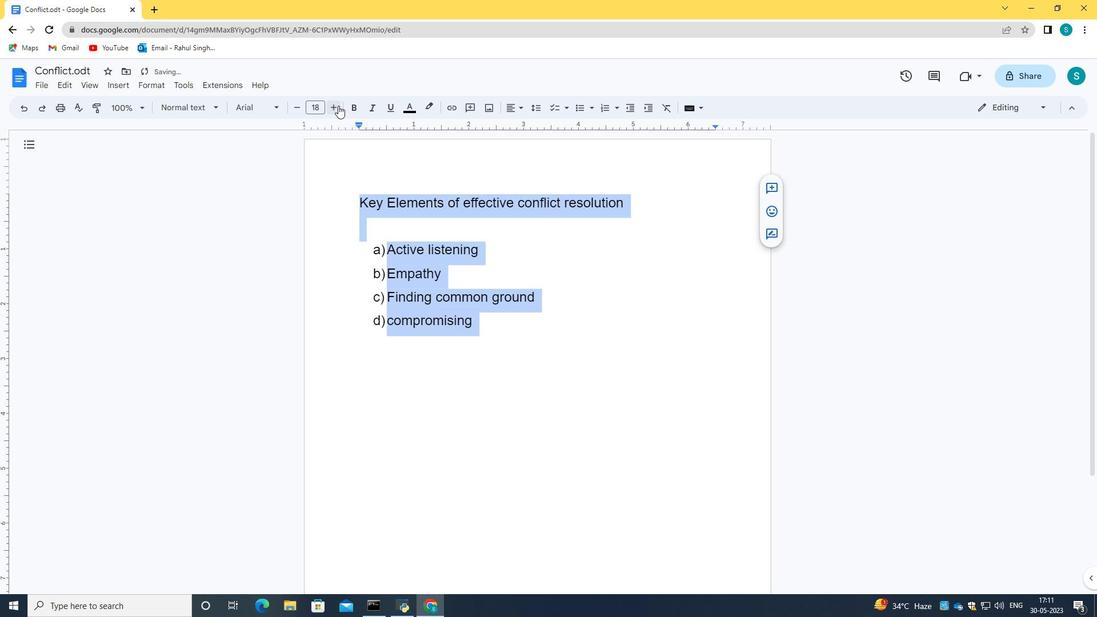 
Action: Mouse pressed left at (338, 105)
Screenshot: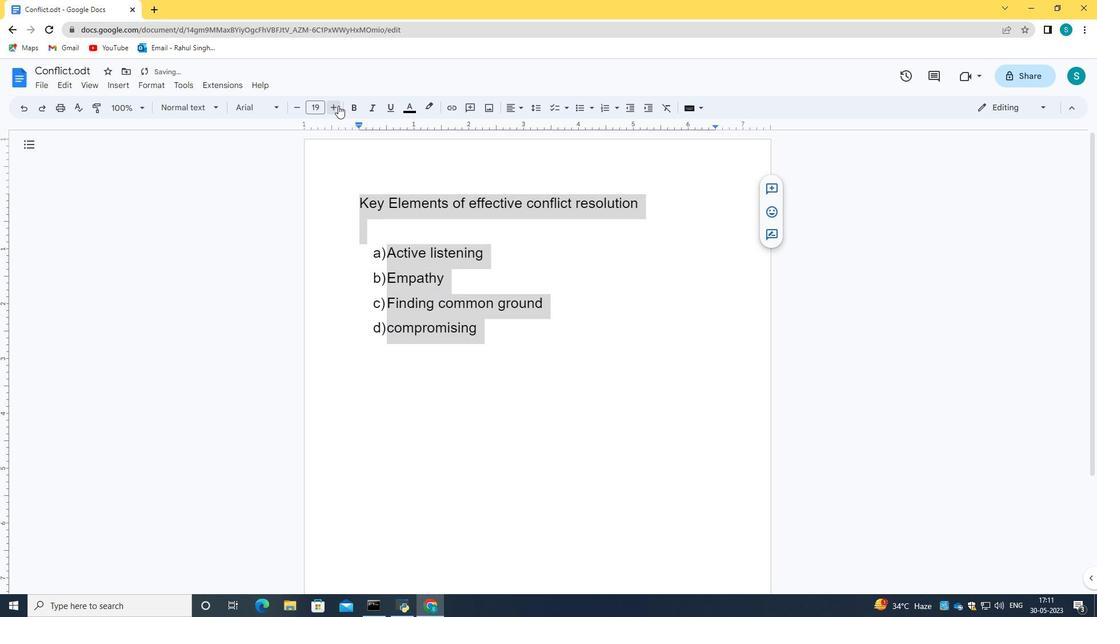 
Action: Mouse pressed left at (338, 105)
Screenshot: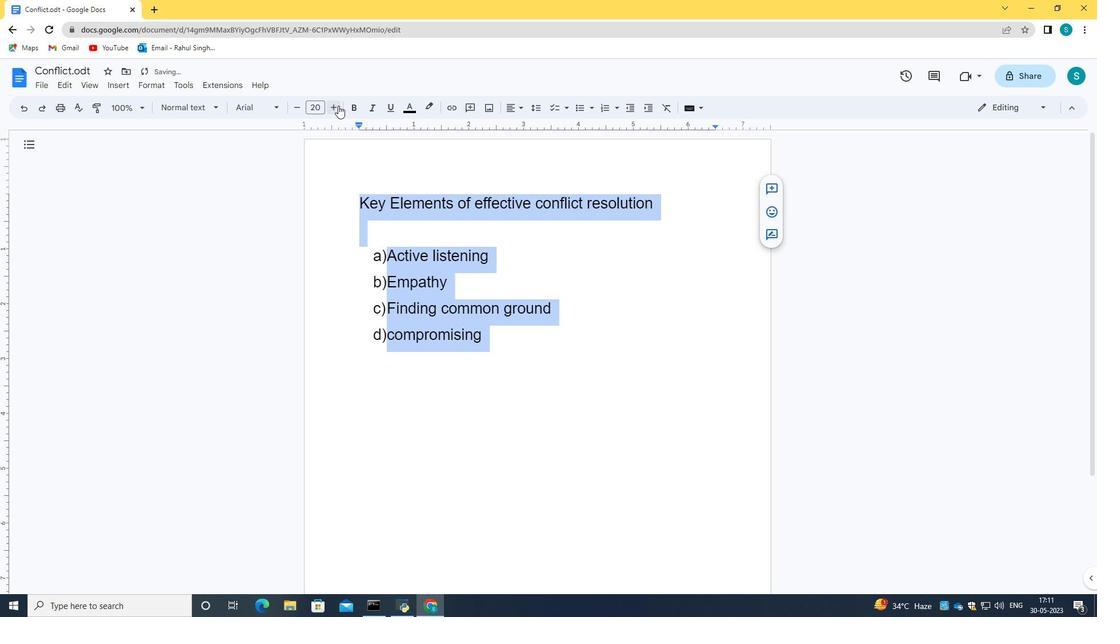 
Action: Mouse pressed left at (338, 105)
Screenshot: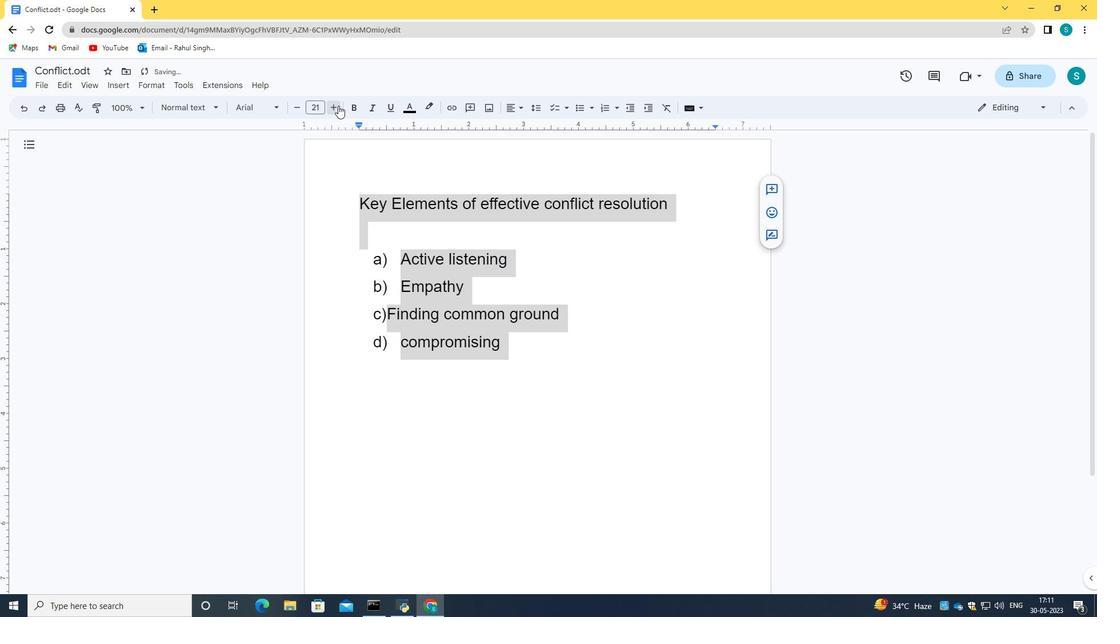 
Action: Mouse pressed left at (338, 105)
Screenshot: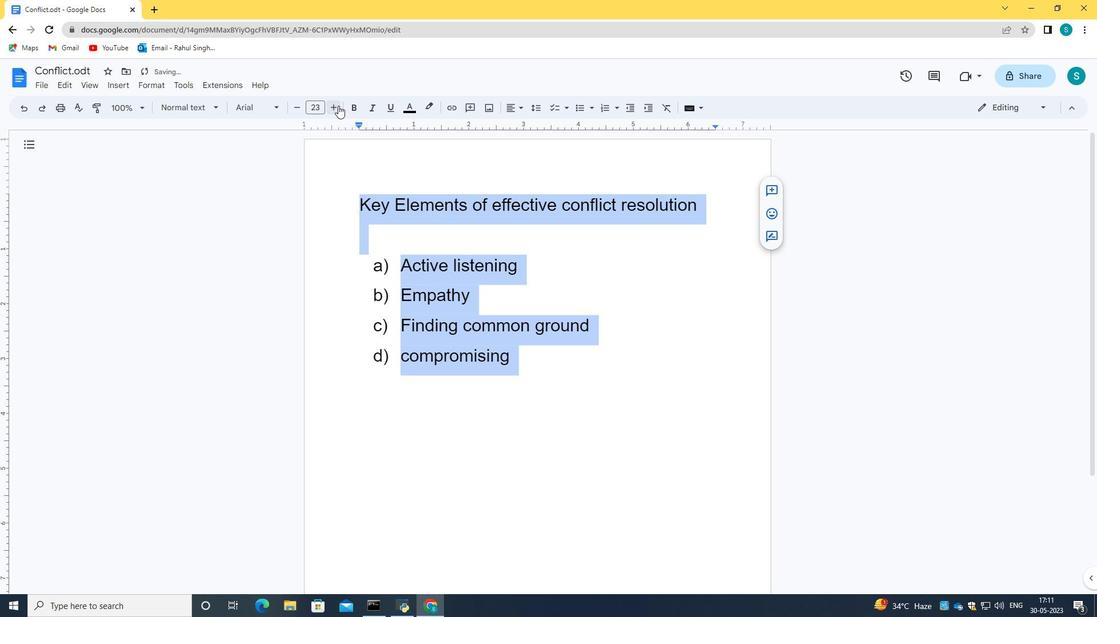 
Action: Mouse pressed left at (338, 105)
Screenshot: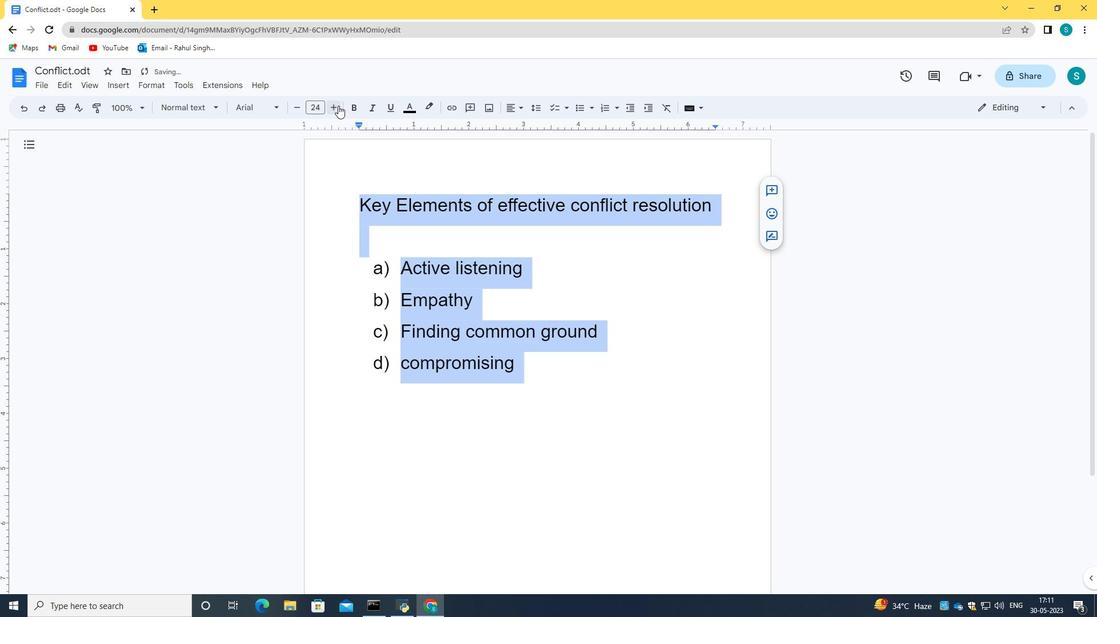 
Action: Mouse pressed left at (338, 105)
Screenshot: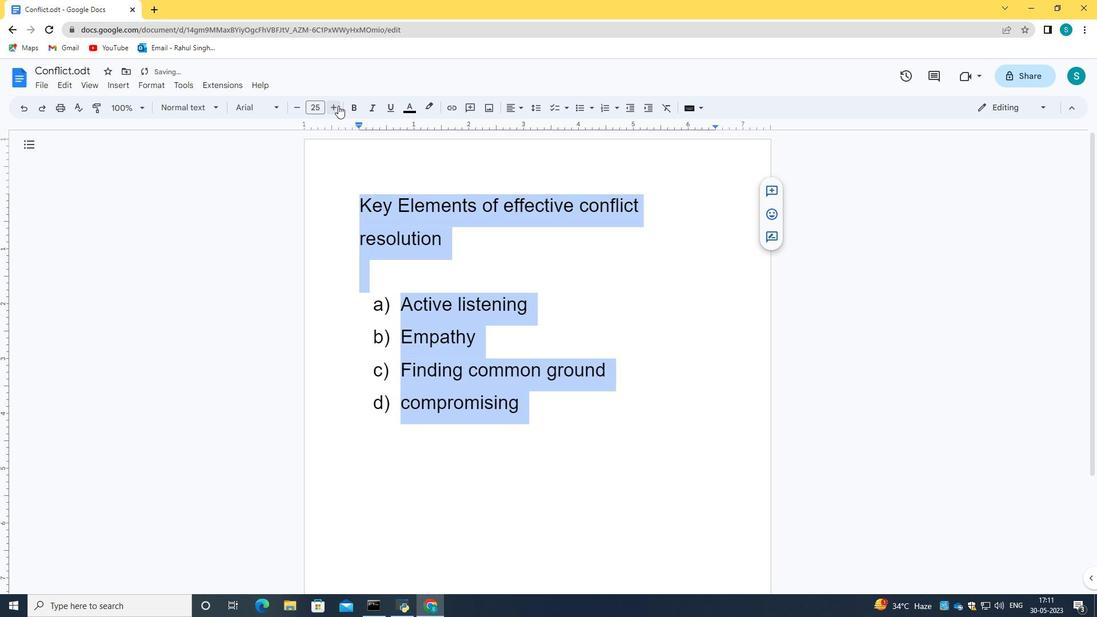 
Action: Mouse moved to (548, 256)
Screenshot: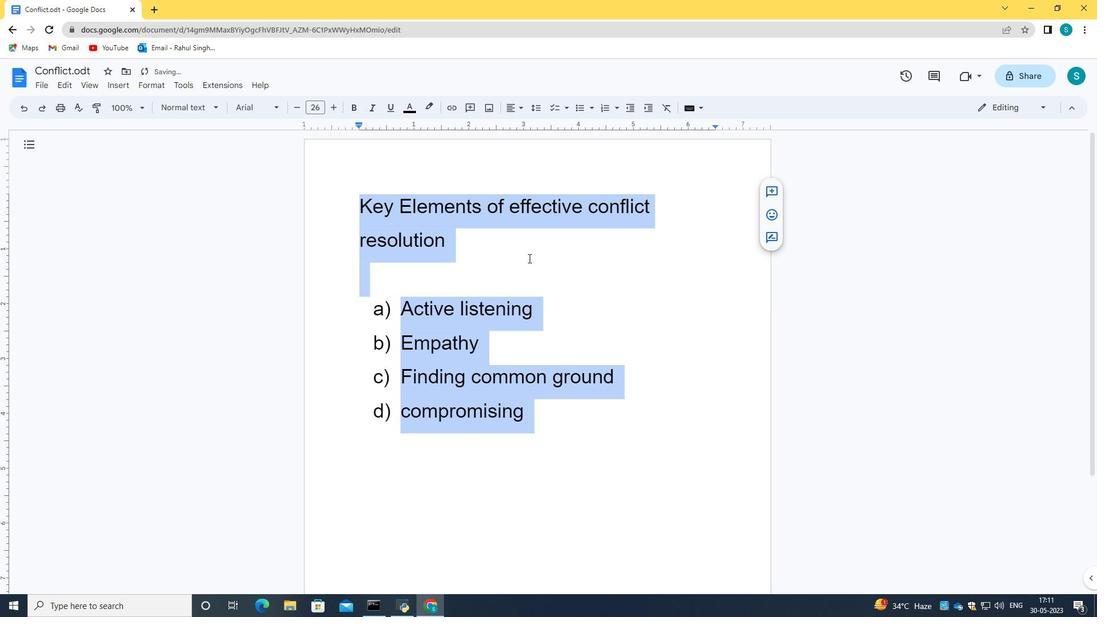 
Action: Mouse pressed left at (548, 256)
Screenshot: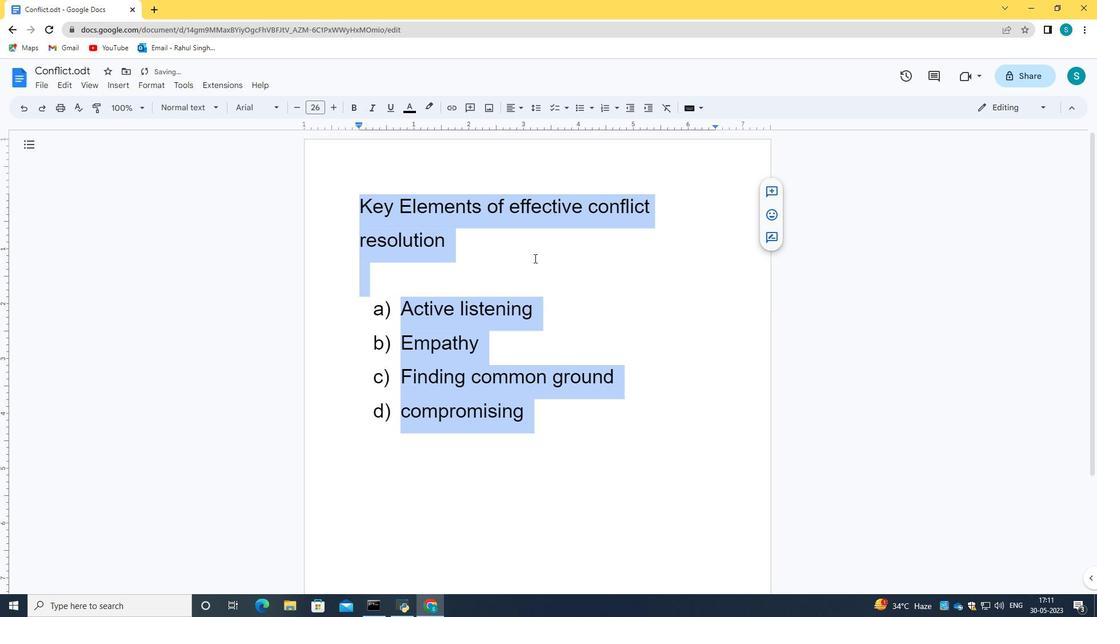 
Action: Mouse moved to (505, 212)
Screenshot: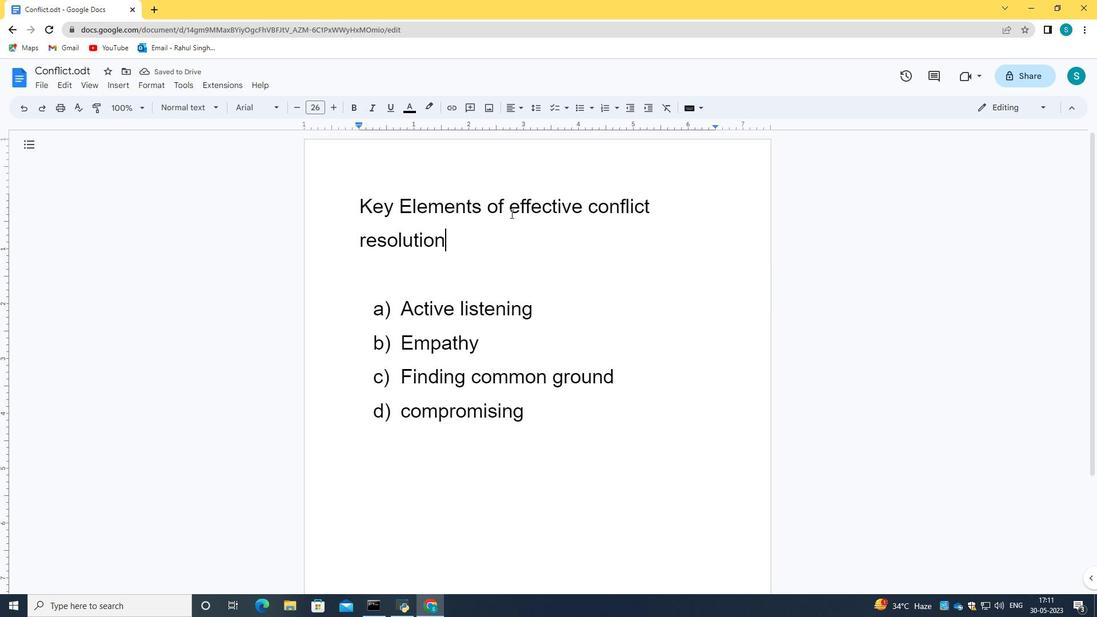 
